 Task: Export the audit logs of the organization "ryshabh2k" in JSON.
Action: Mouse moved to (1353, 124)
Screenshot: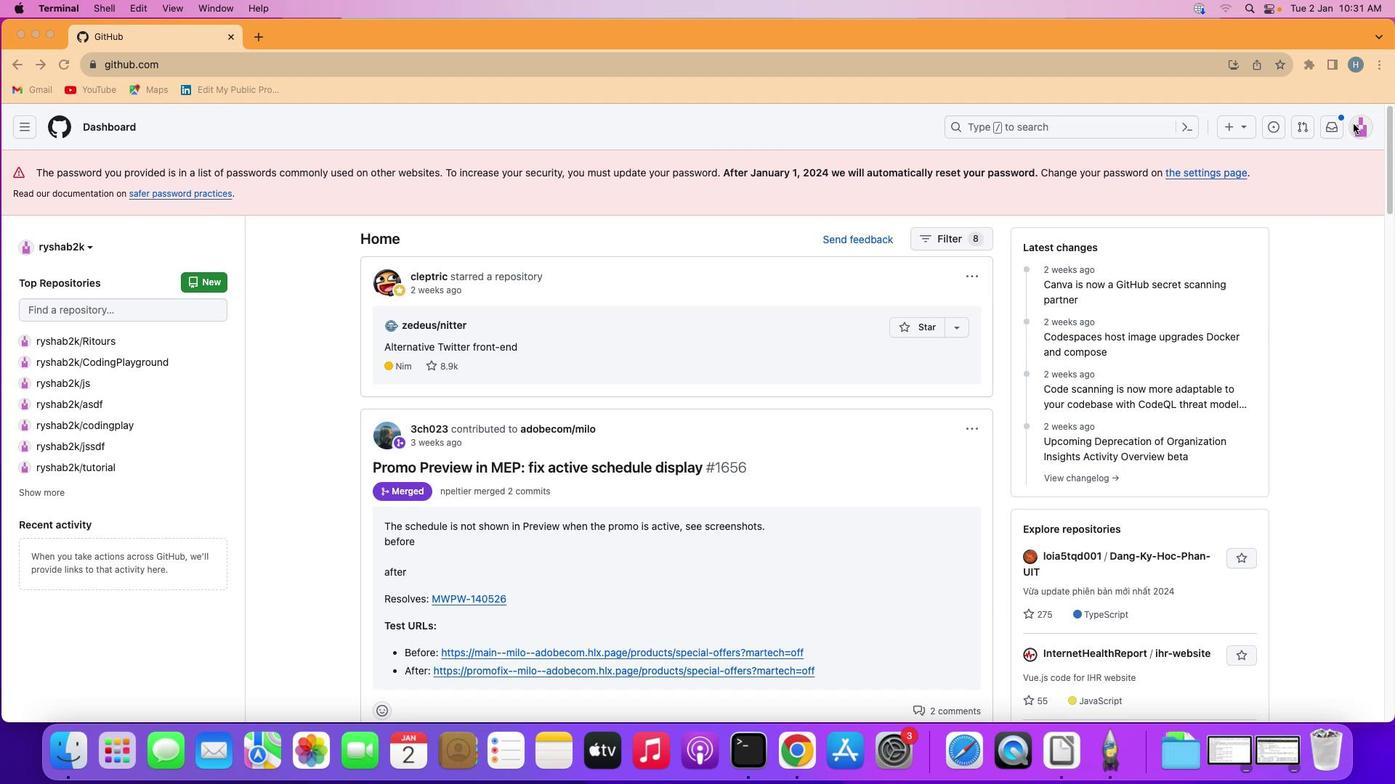 
Action: Mouse pressed left at (1353, 124)
Screenshot: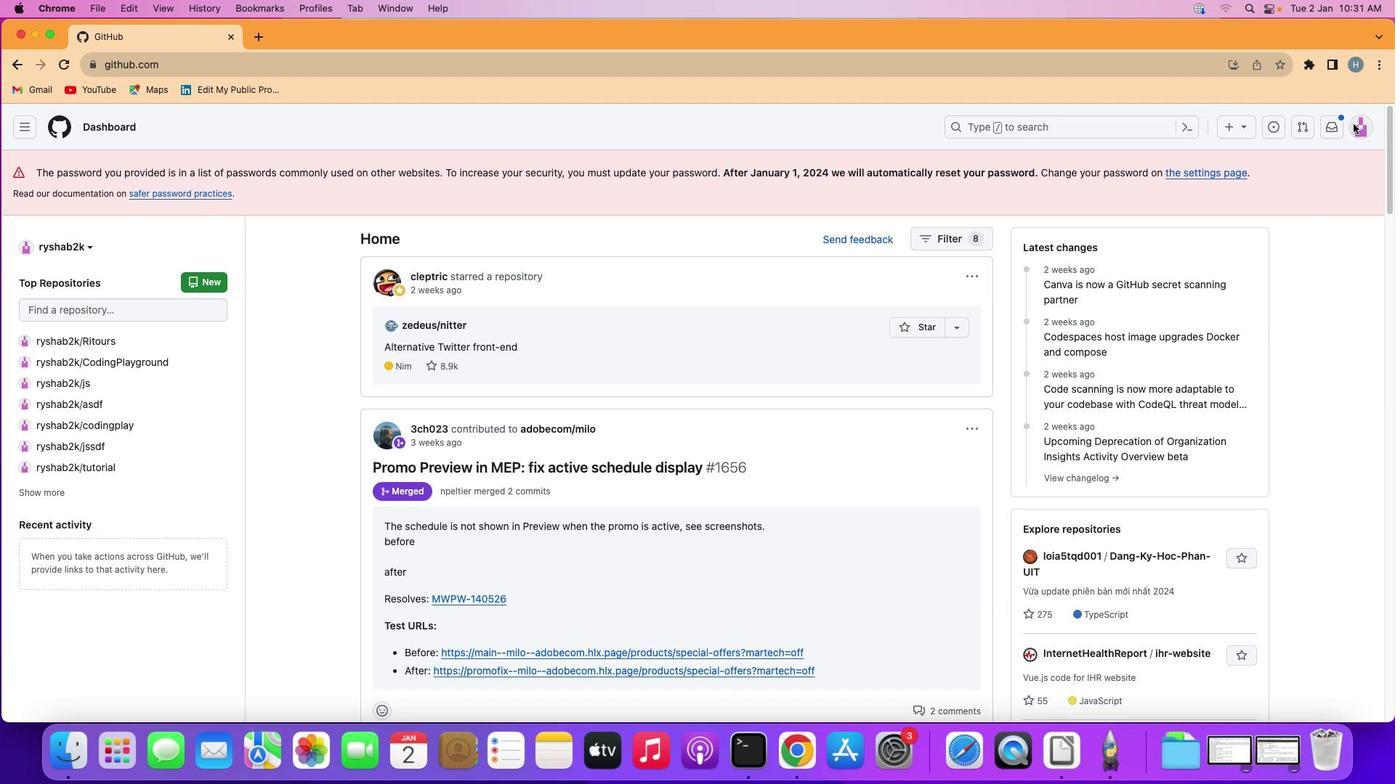 
Action: Mouse moved to (1356, 123)
Screenshot: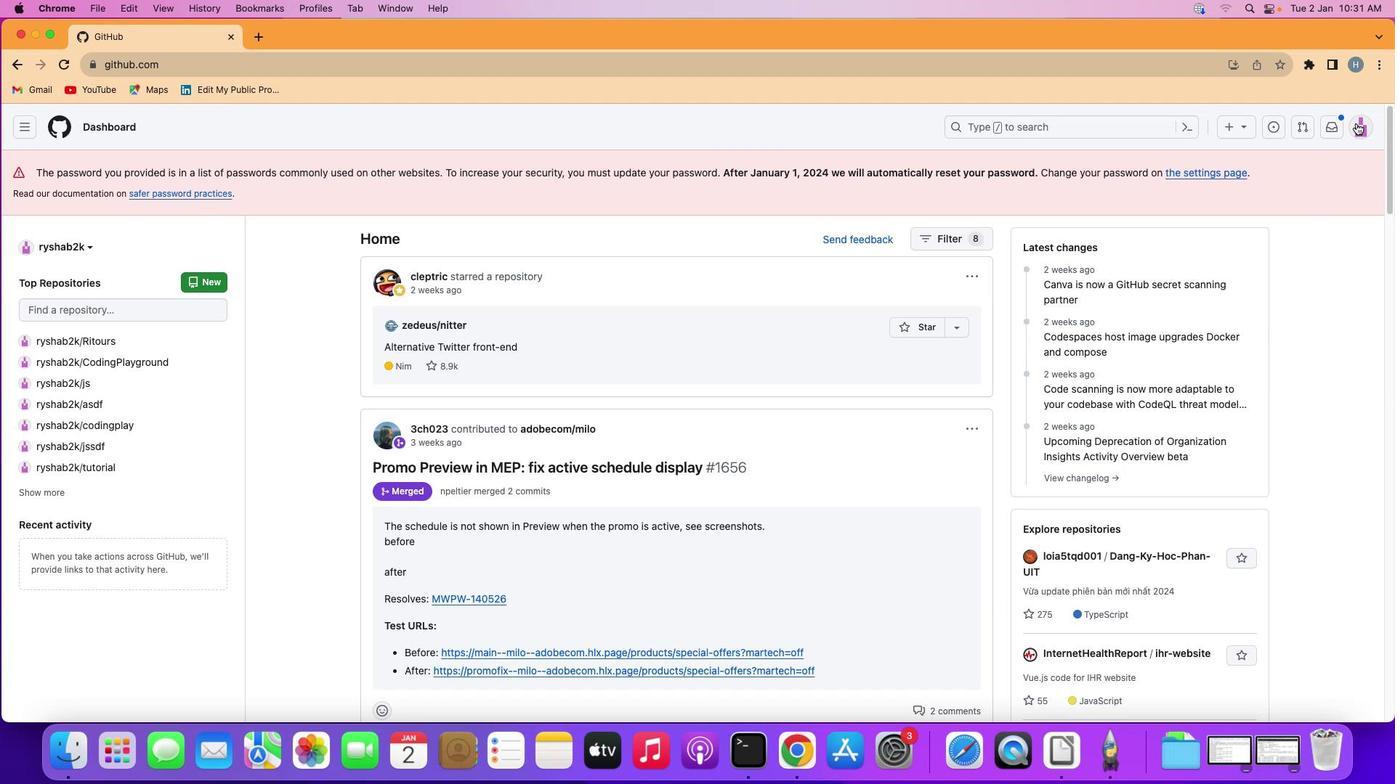 
Action: Mouse pressed left at (1356, 123)
Screenshot: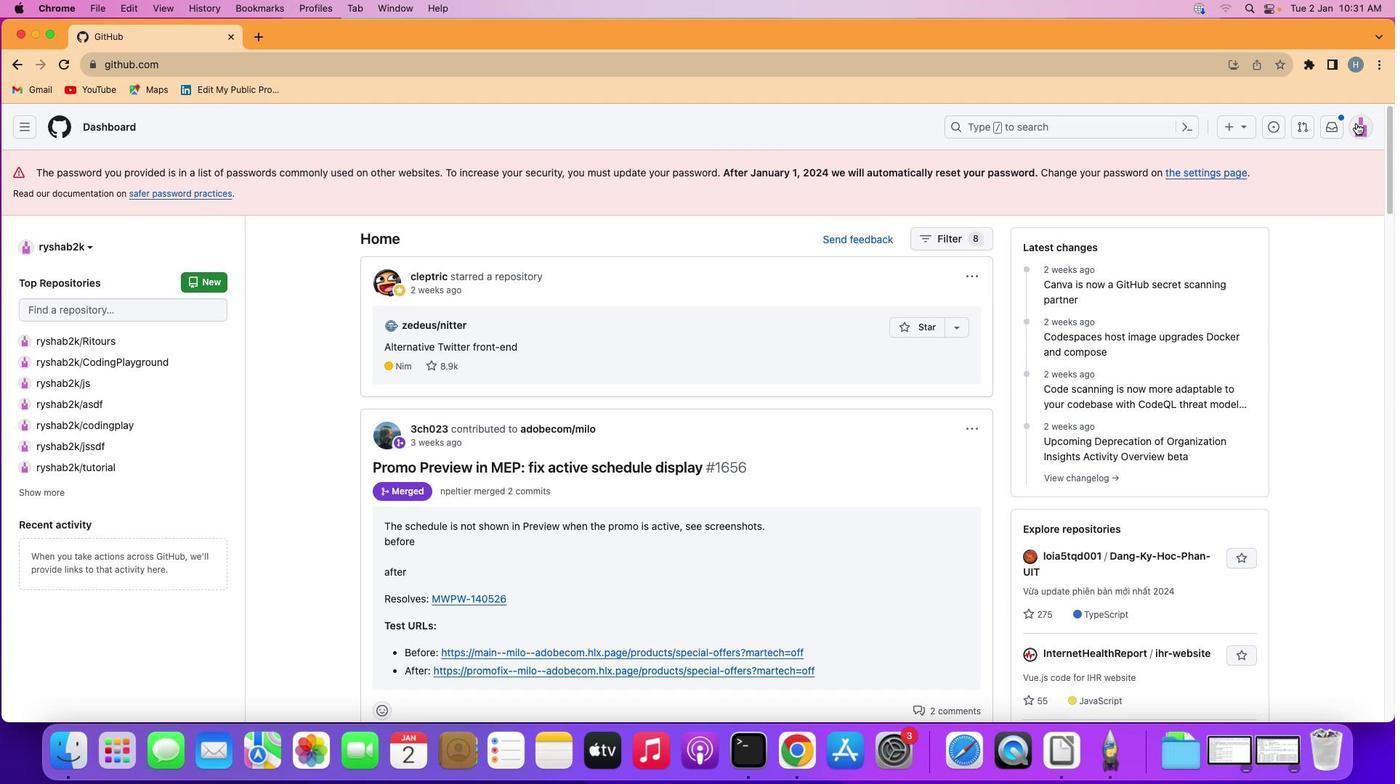 
Action: Mouse moved to (1299, 300)
Screenshot: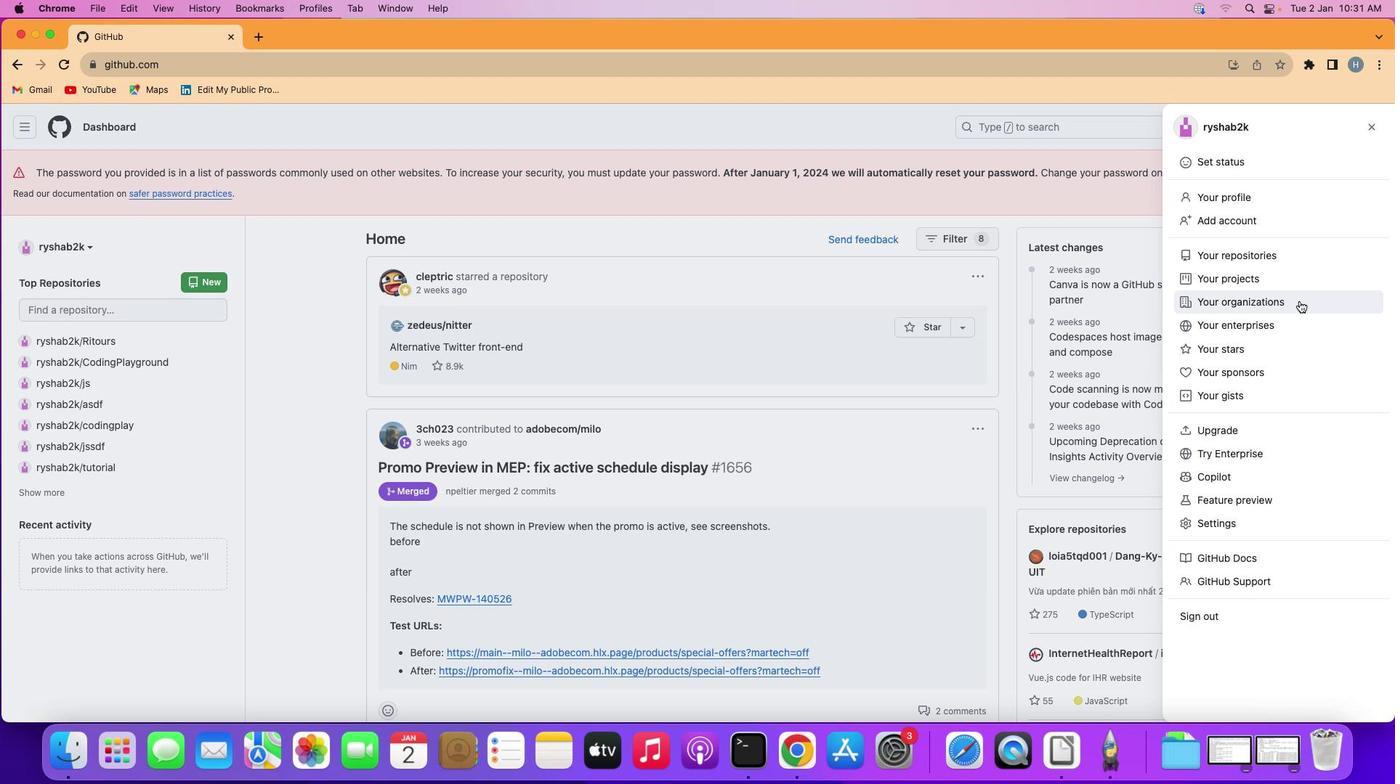 
Action: Mouse pressed left at (1299, 300)
Screenshot: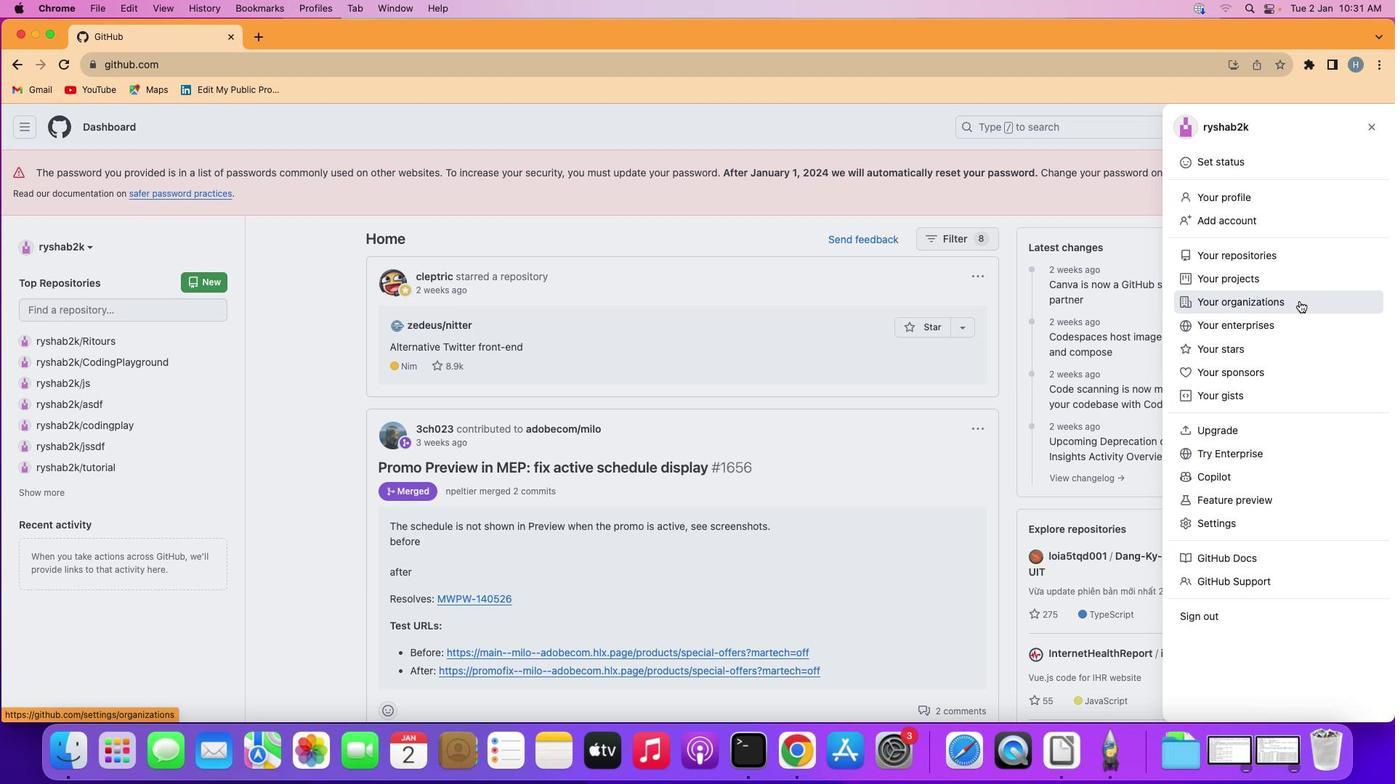 
Action: Mouse moved to (1072, 353)
Screenshot: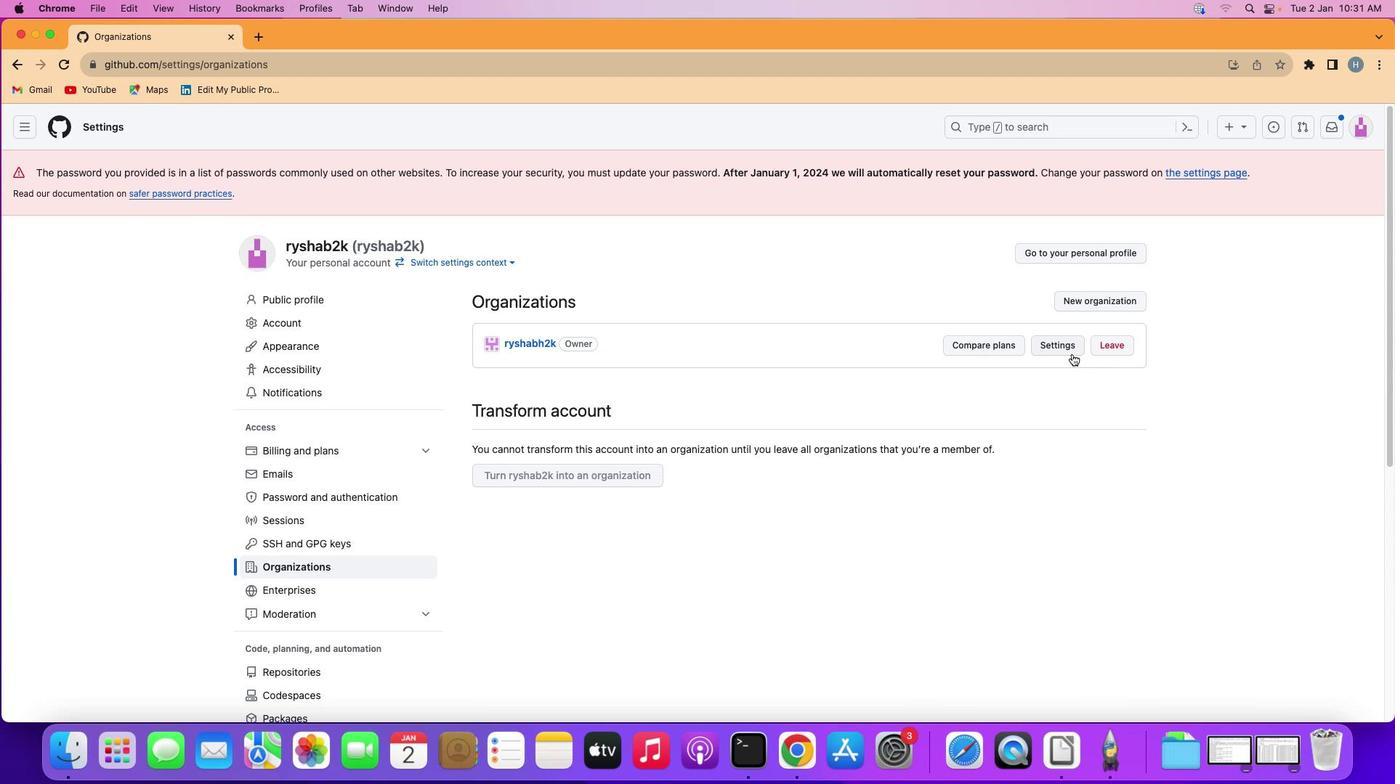 
Action: Mouse pressed left at (1072, 353)
Screenshot: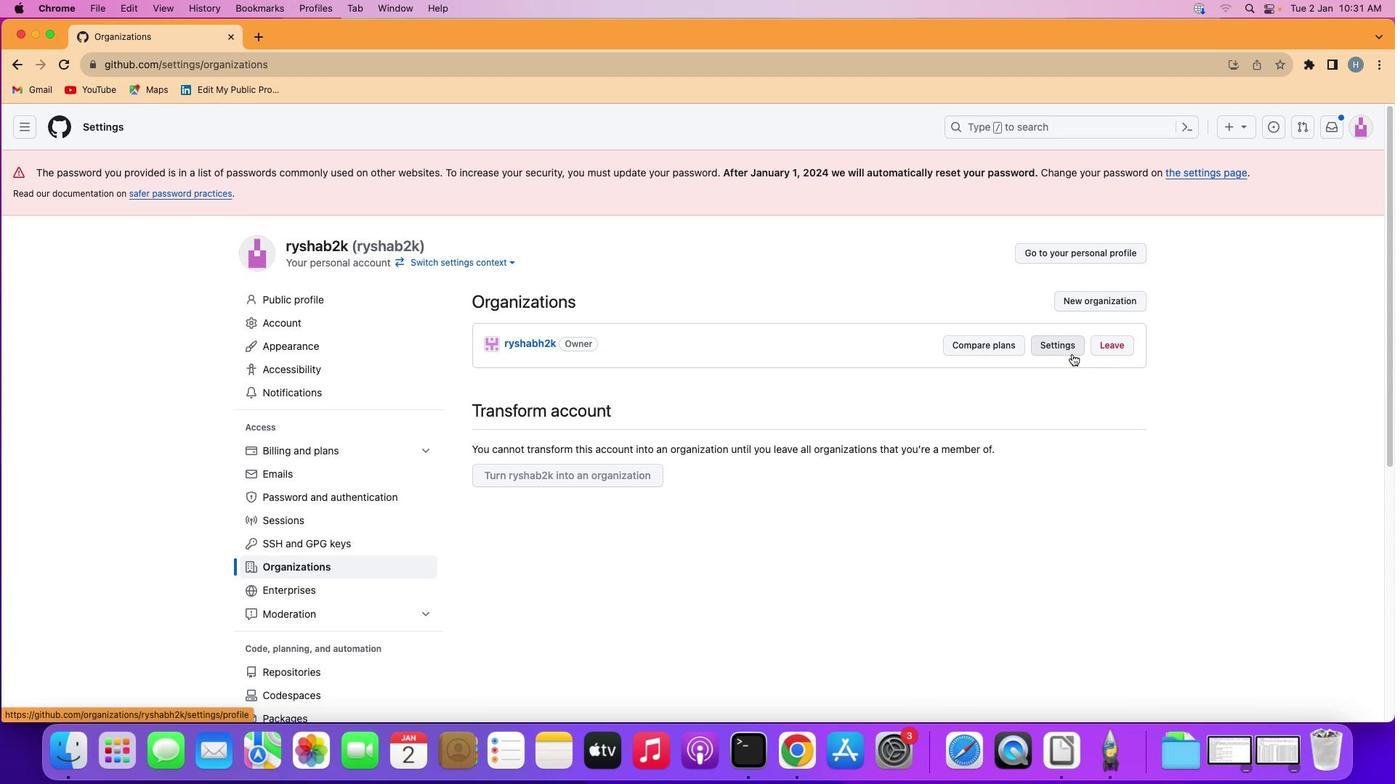 
Action: Mouse moved to (449, 559)
Screenshot: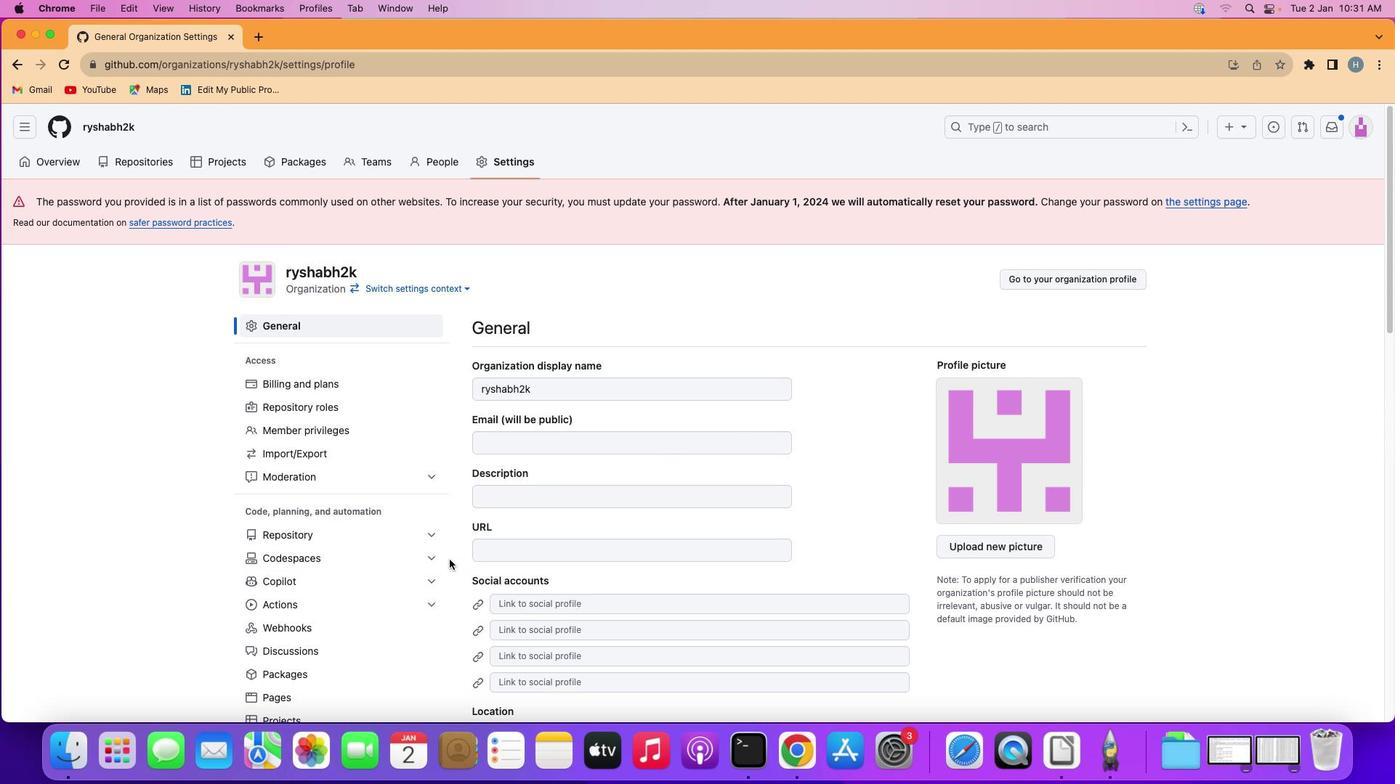
Action: Mouse scrolled (449, 559) with delta (0, 0)
Screenshot: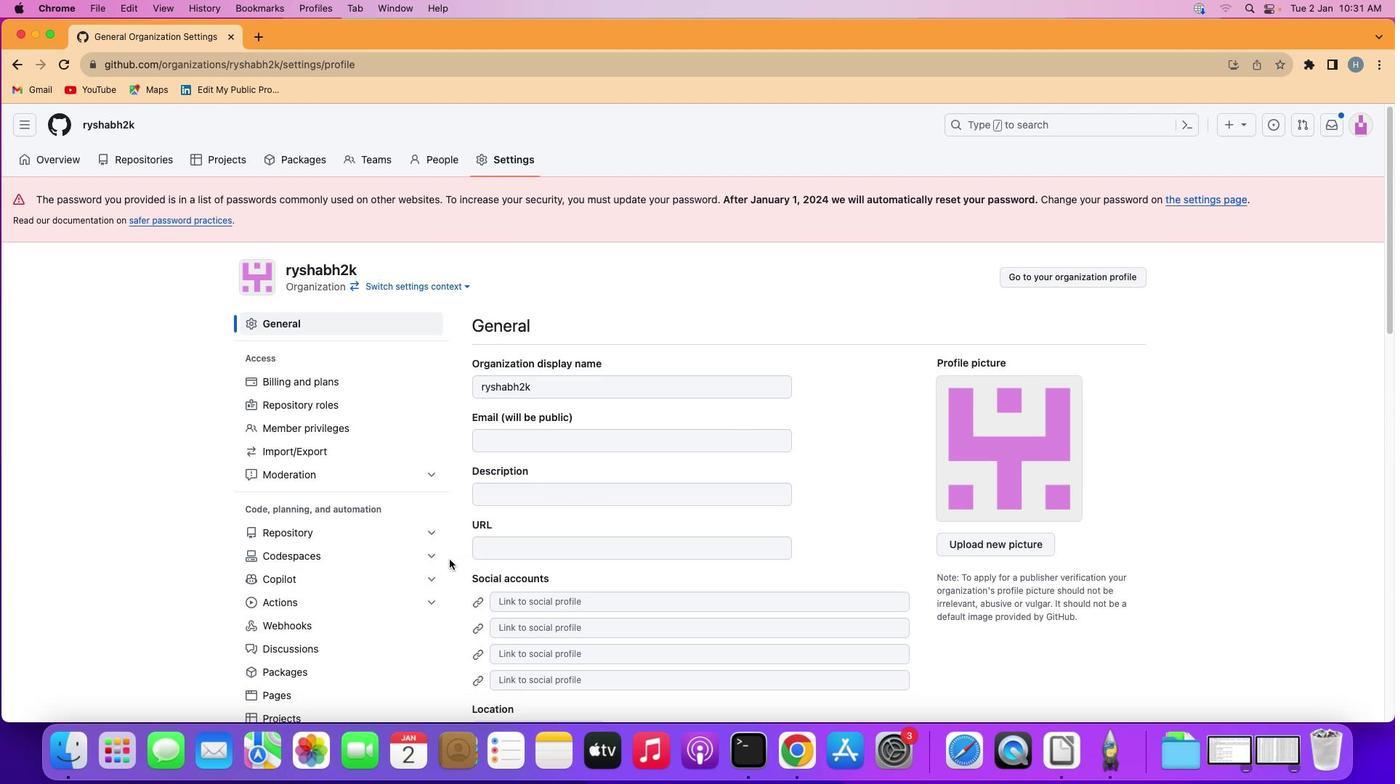 
Action: Mouse scrolled (449, 559) with delta (0, 0)
Screenshot: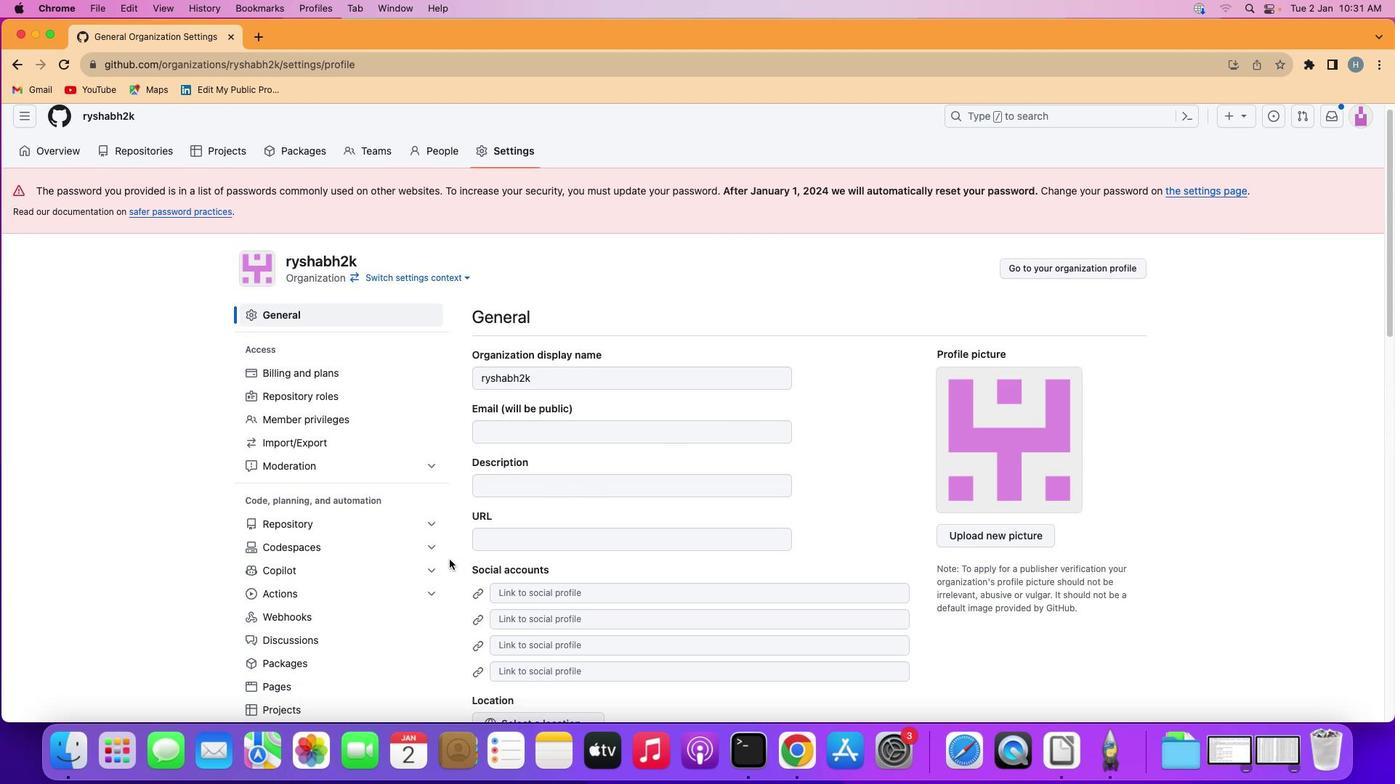
Action: Mouse scrolled (449, 559) with delta (0, 0)
Screenshot: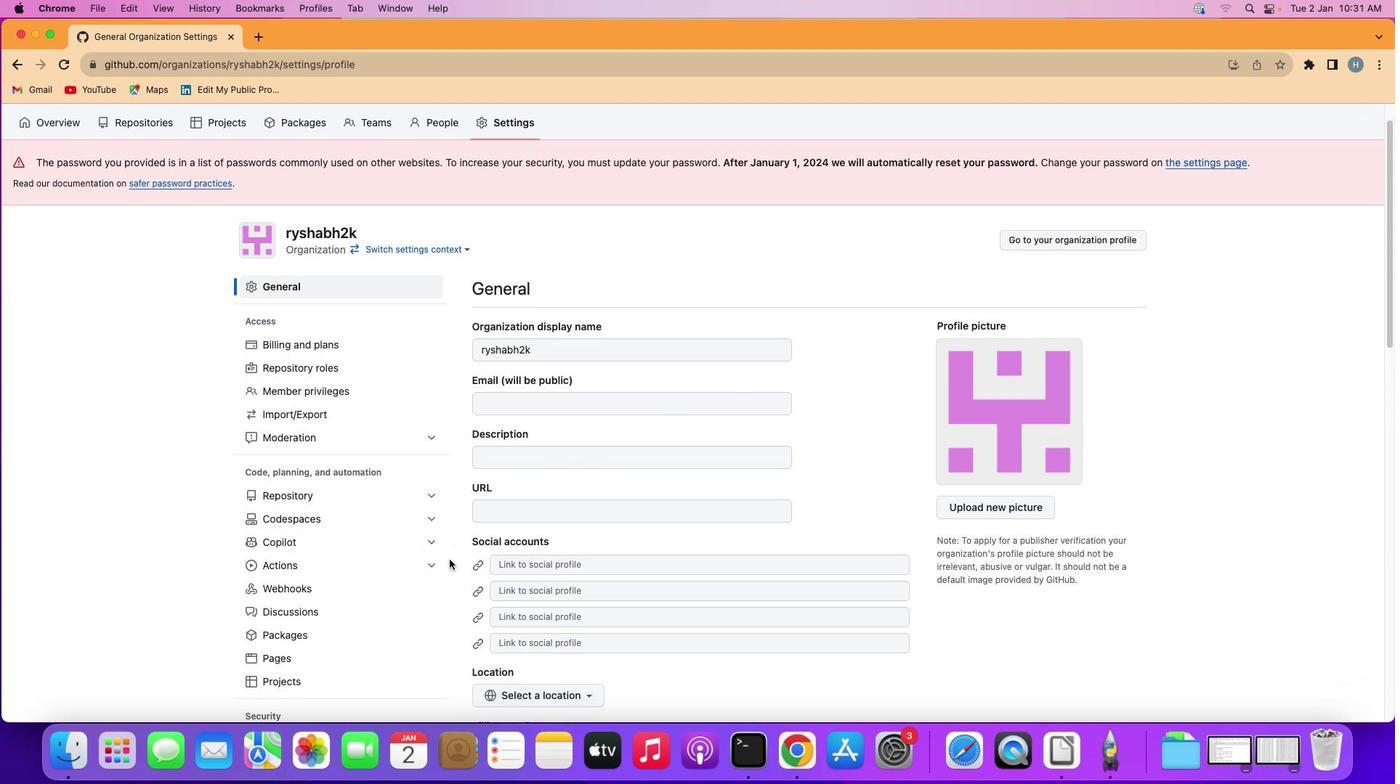 
Action: Mouse moved to (449, 558)
Screenshot: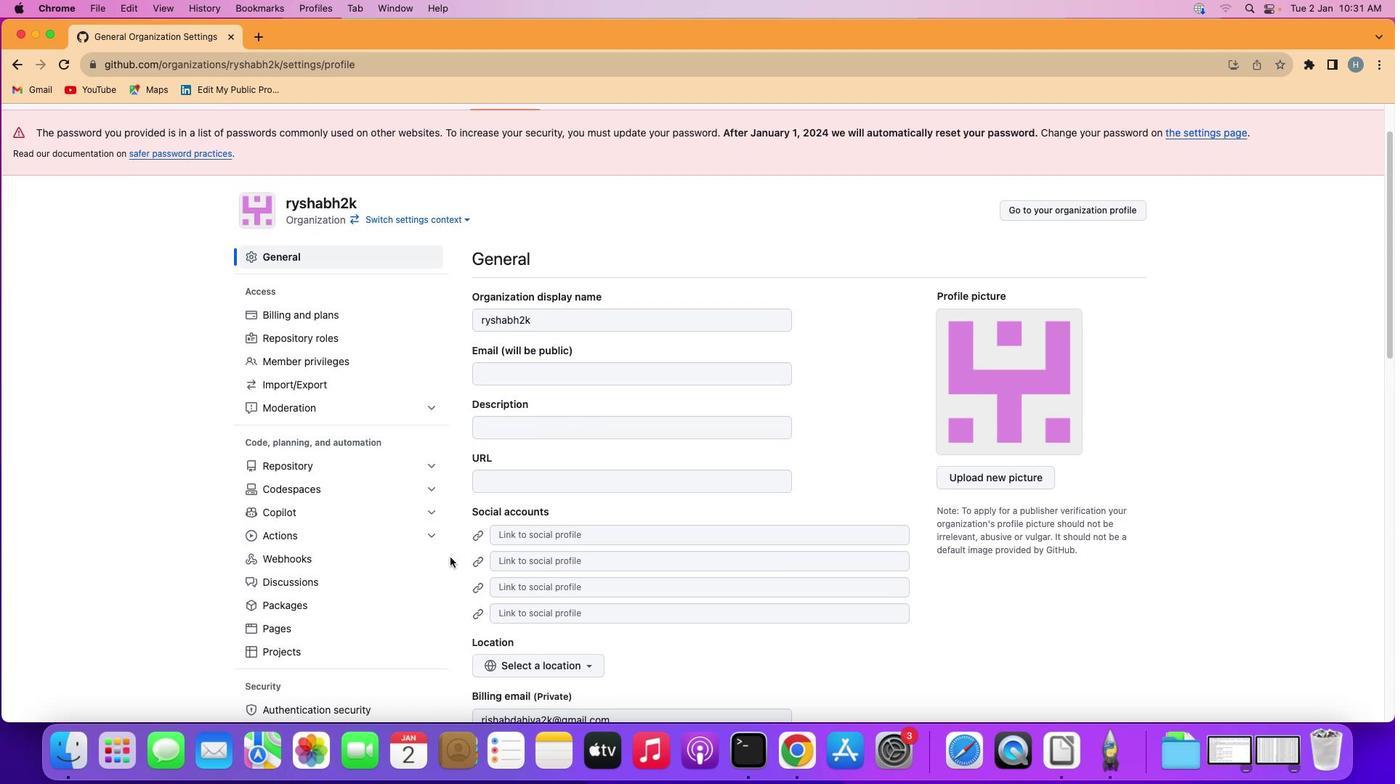 
Action: Mouse scrolled (449, 558) with delta (0, 0)
Screenshot: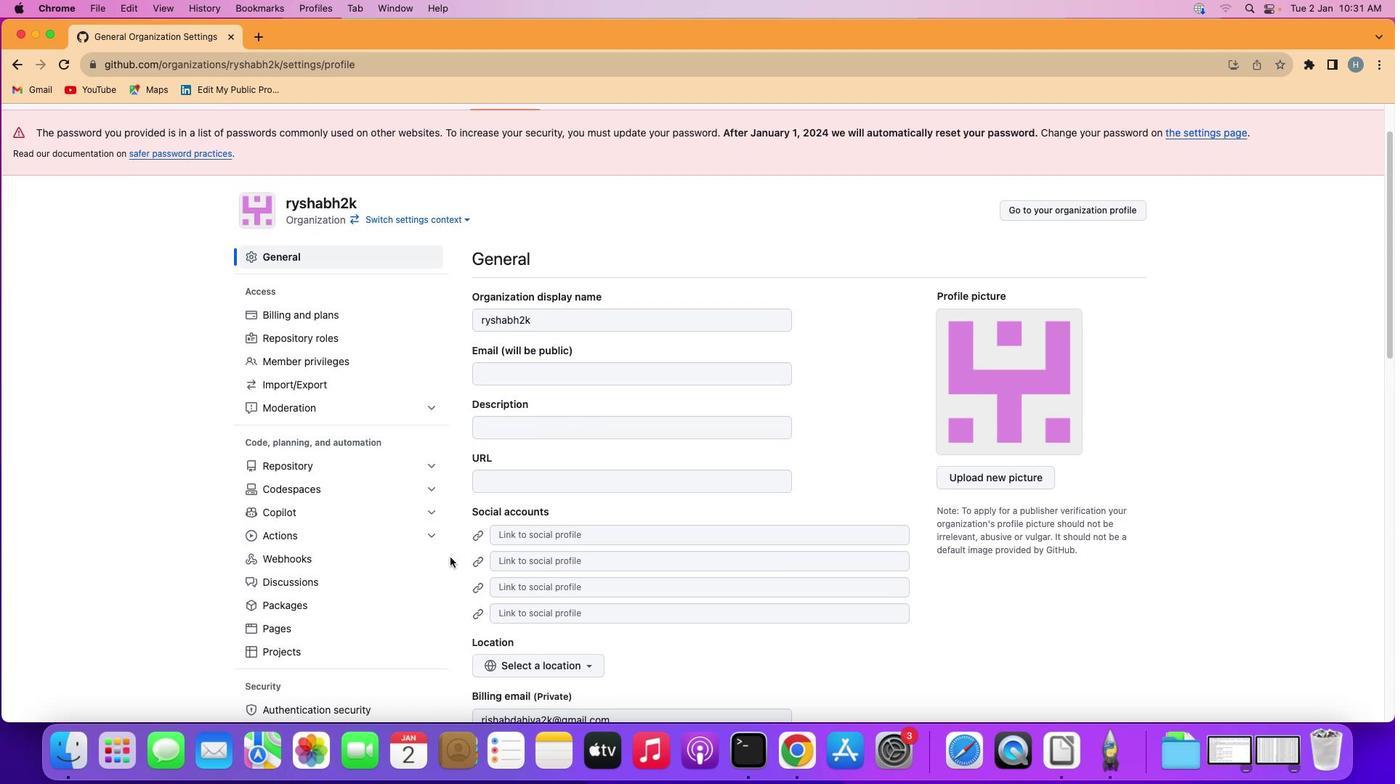 
Action: Mouse moved to (449, 558)
Screenshot: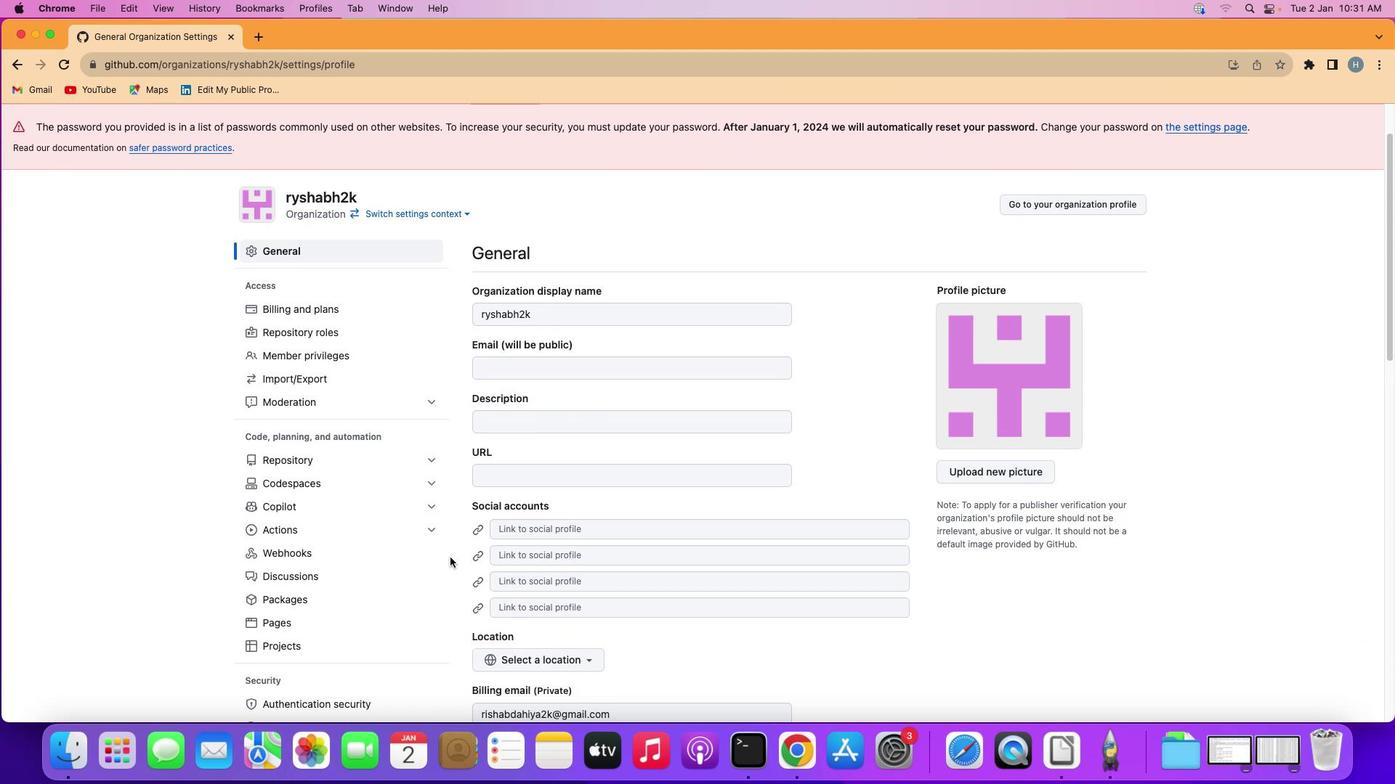 
Action: Mouse scrolled (449, 558) with delta (0, 0)
Screenshot: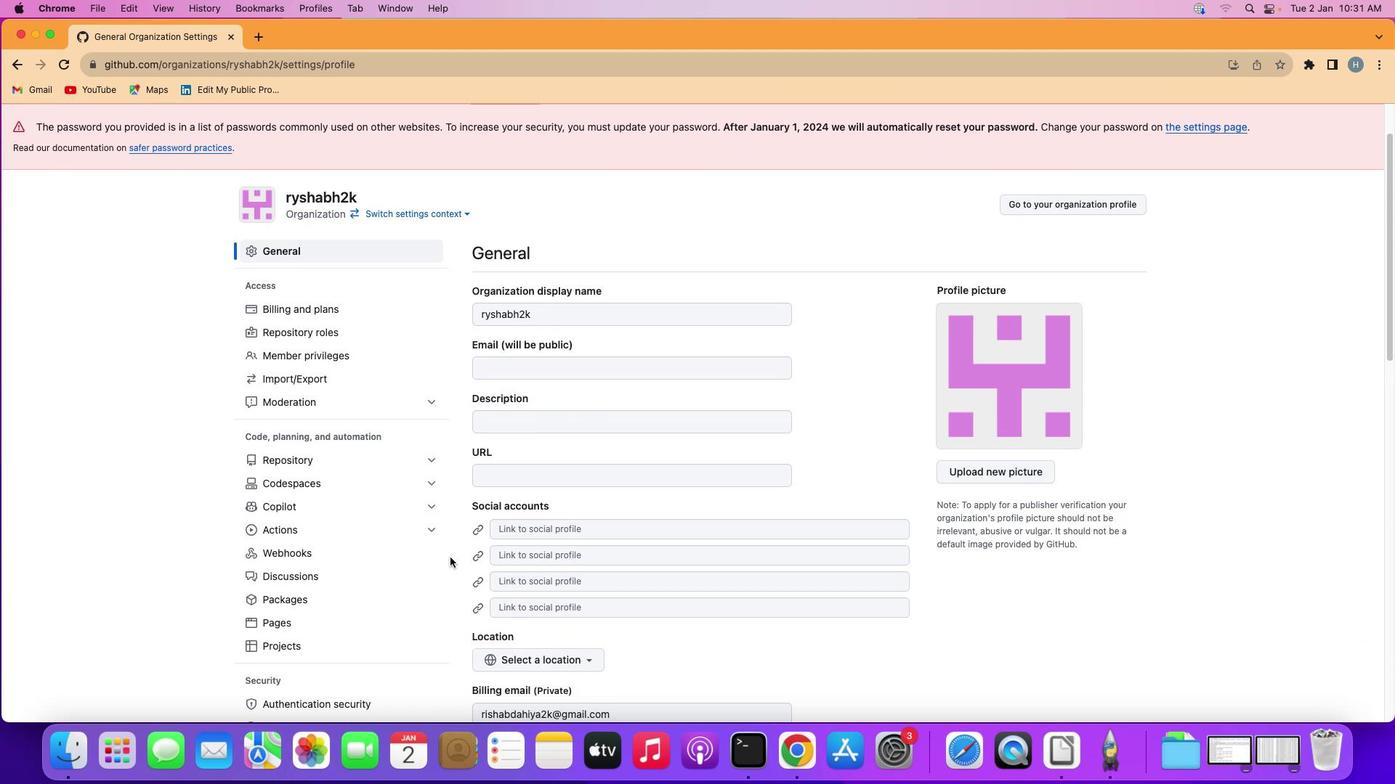 
Action: Mouse moved to (450, 554)
Screenshot: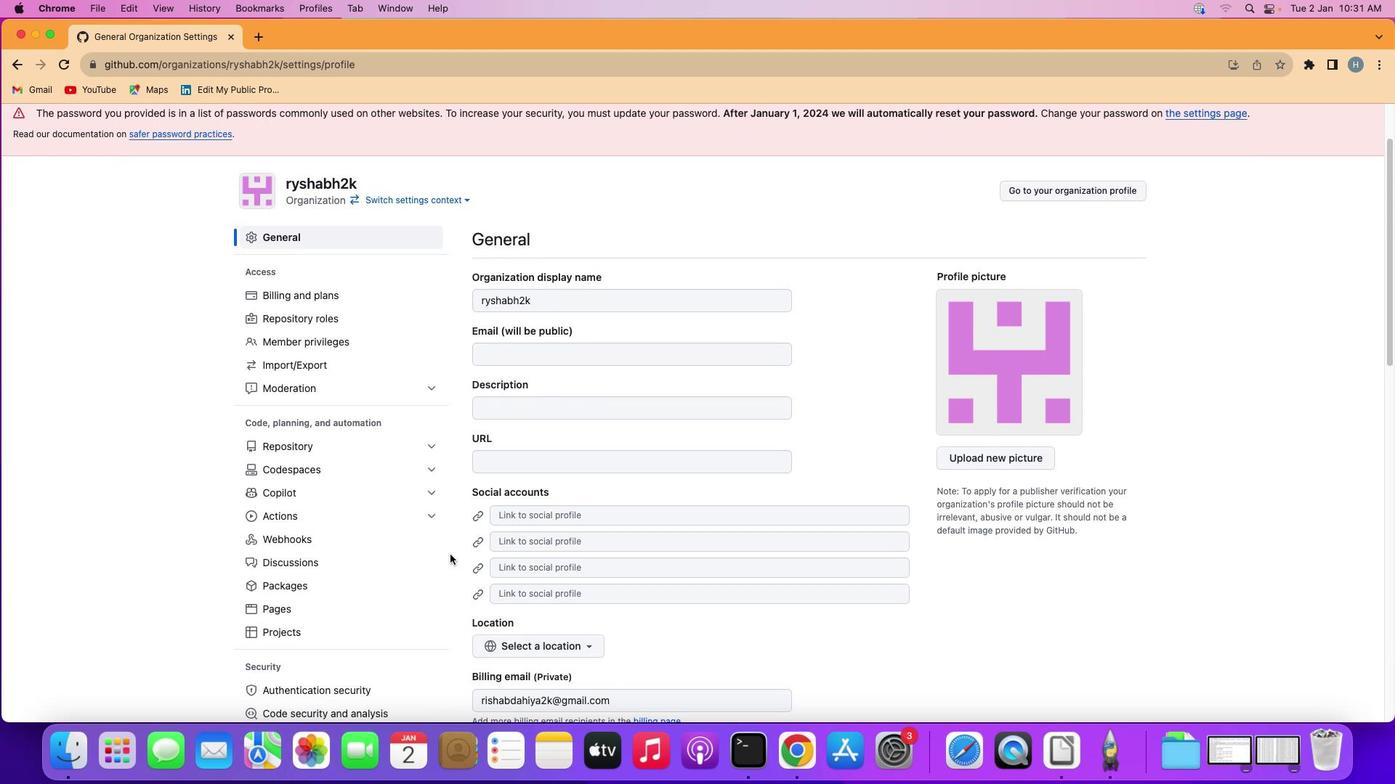 
Action: Mouse scrolled (450, 554) with delta (0, 0)
Screenshot: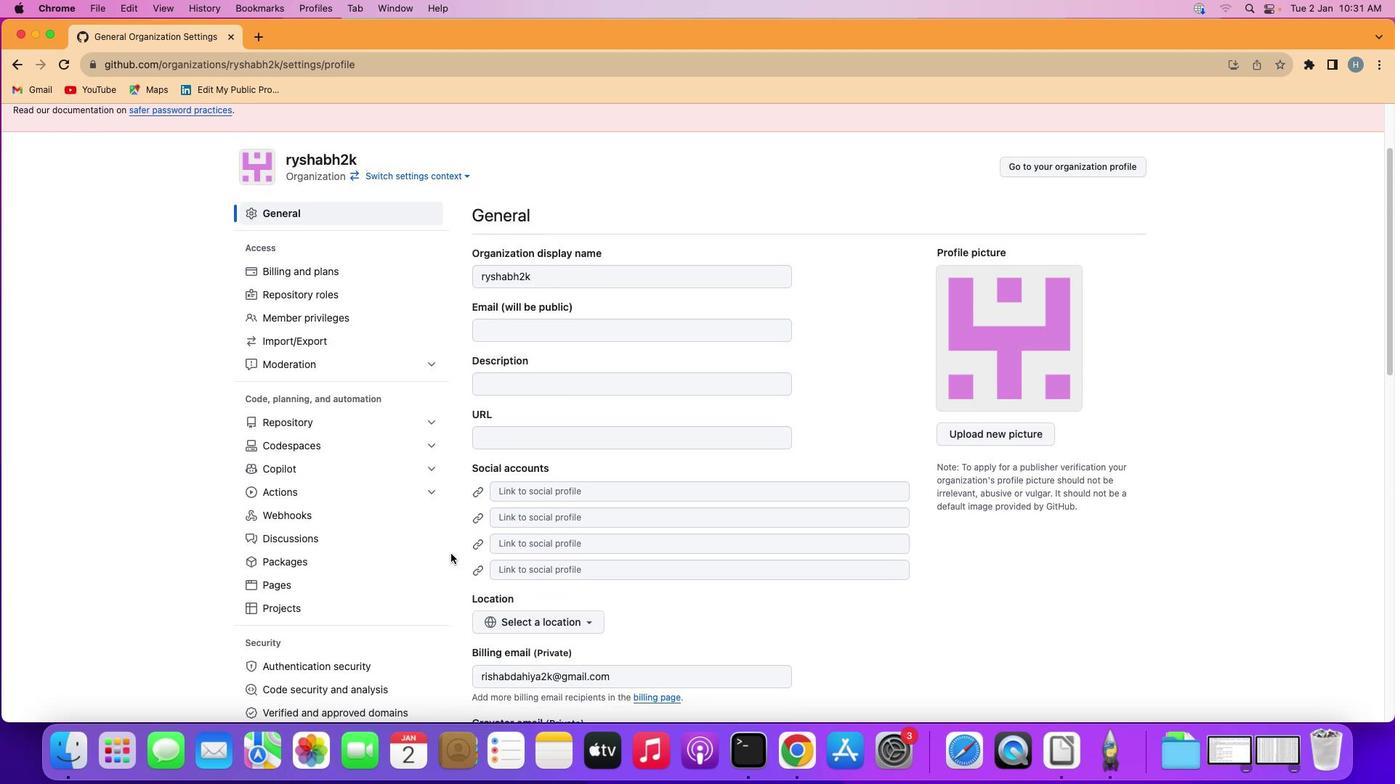 
Action: Mouse scrolled (450, 554) with delta (0, 0)
Screenshot: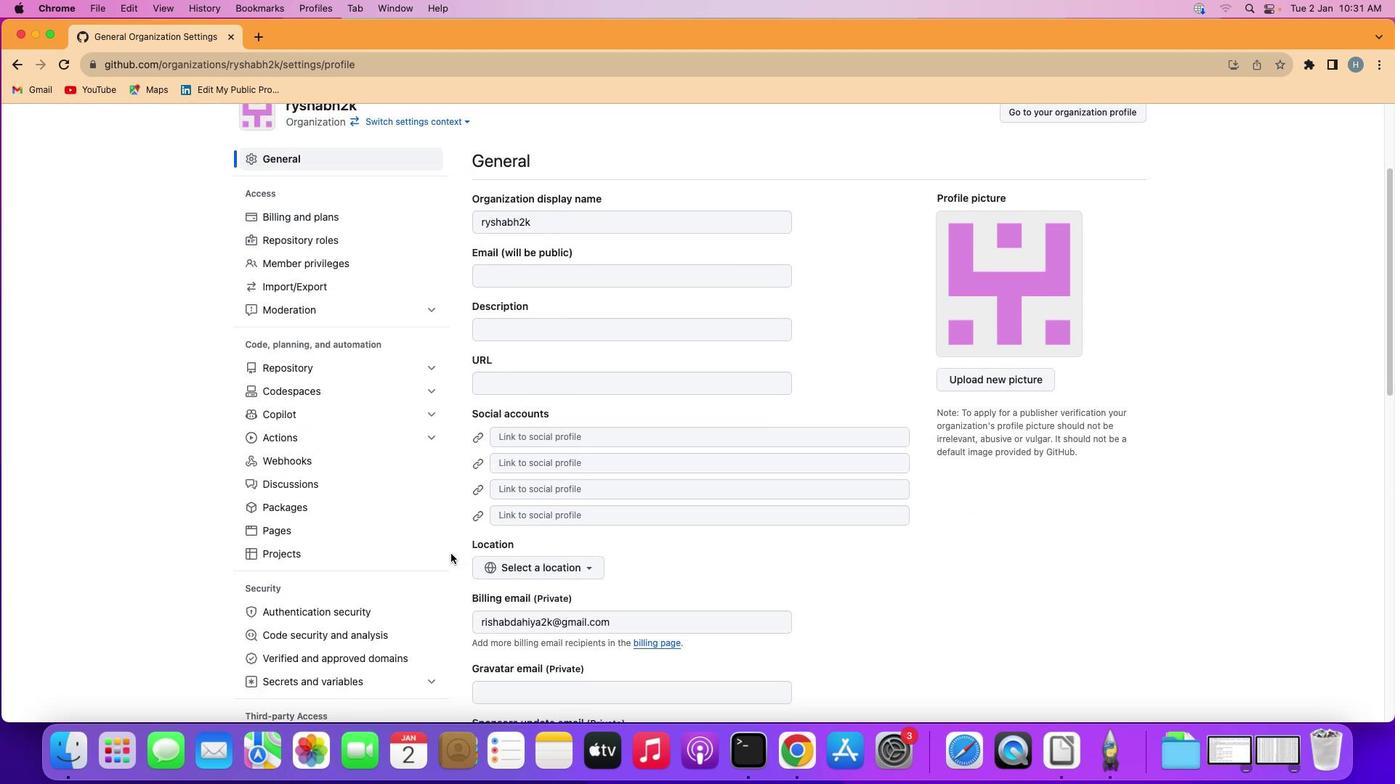 
Action: Mouse scrolled (450, 554) with delta (0, -2)
Screenshot: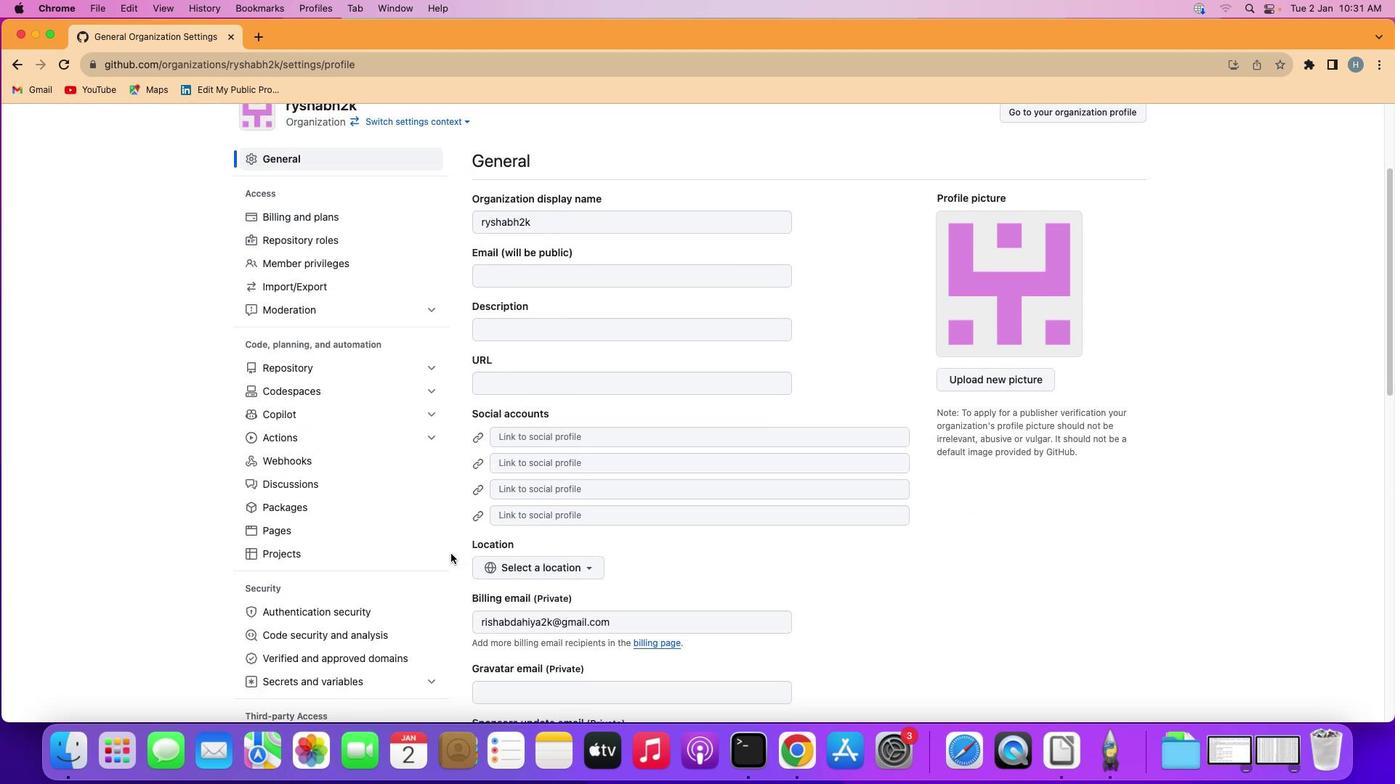 
Action: Mouse moved to (450, 554)
Screenshot: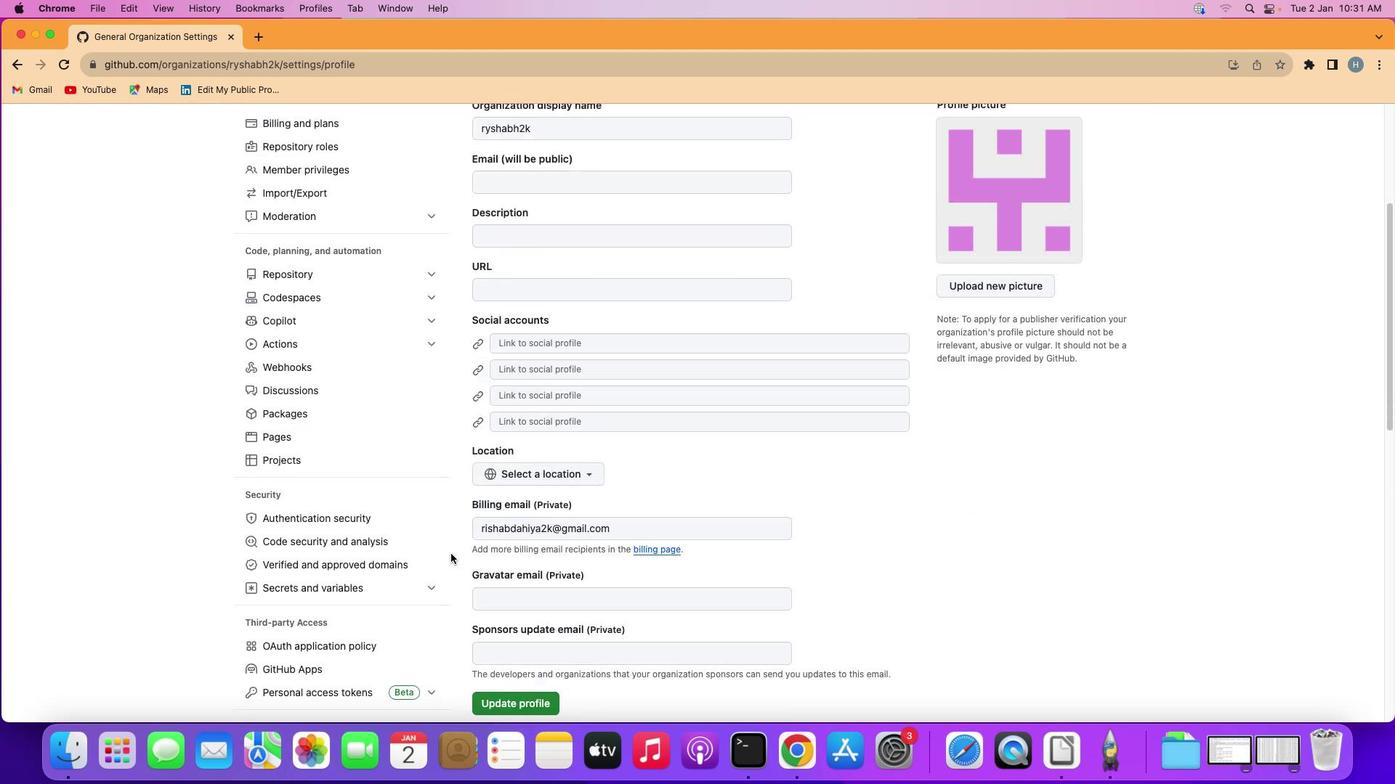 
Action: Mouse scrolled (450, 554) with delta (0, -2)
Screenshot: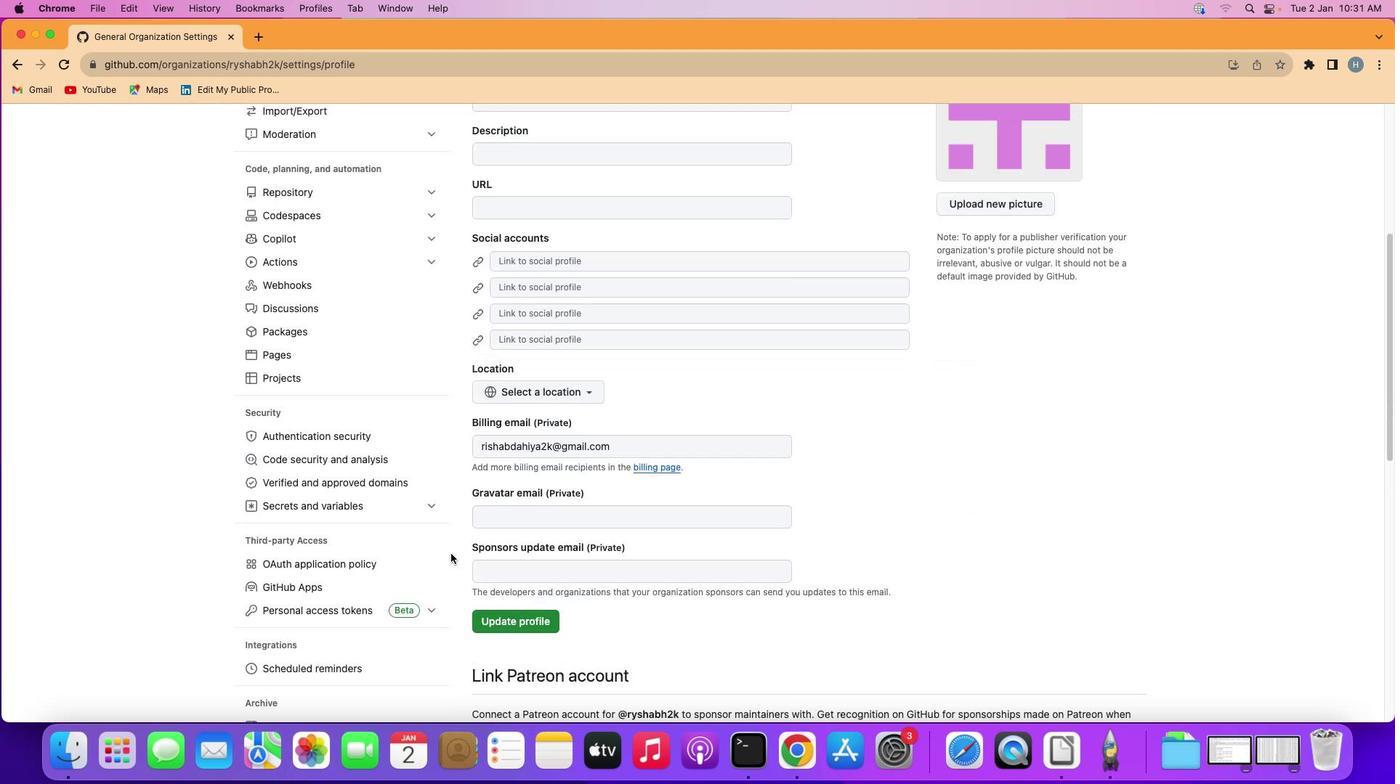 
Action: Mouse moved to (450, 553)
Screenshot: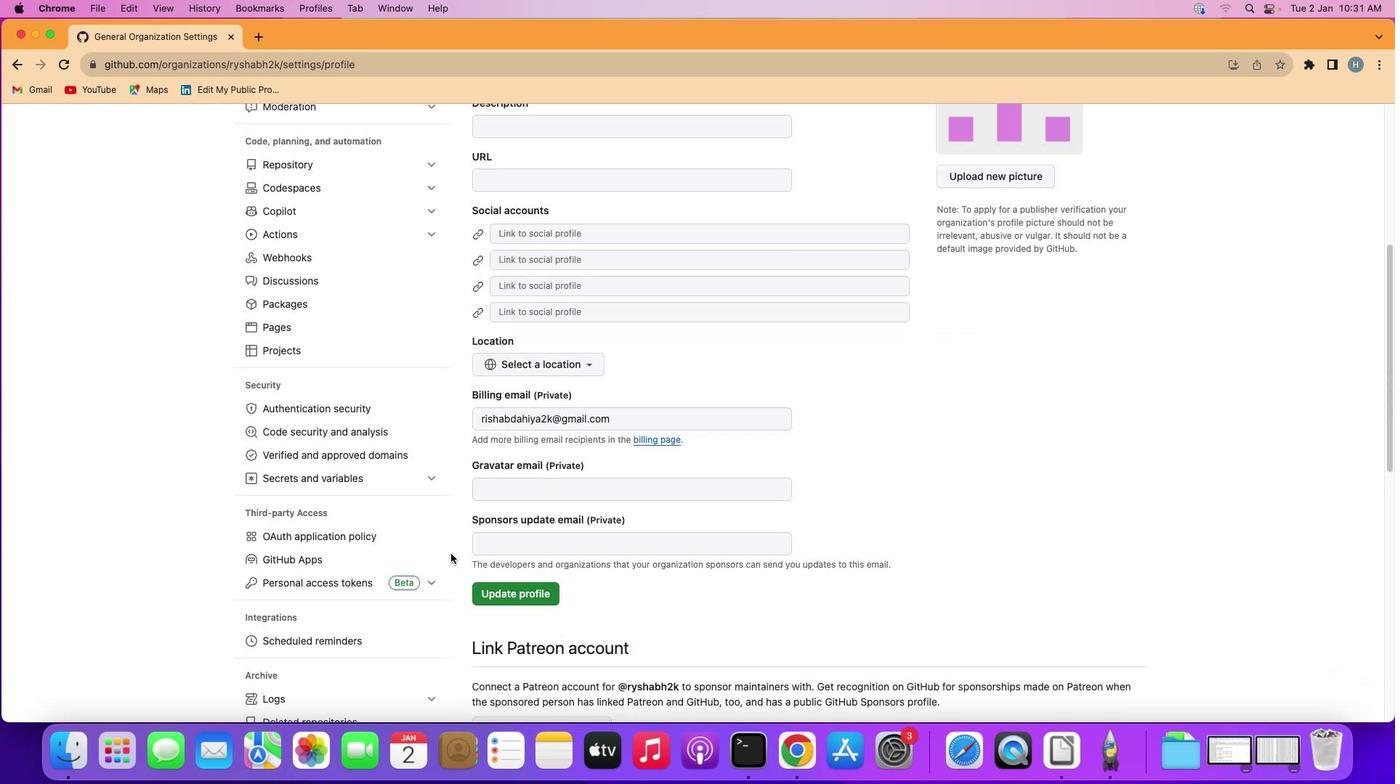 
Action: Mouse scrolled (450, 553) with delta (0, 0)
Screenshot: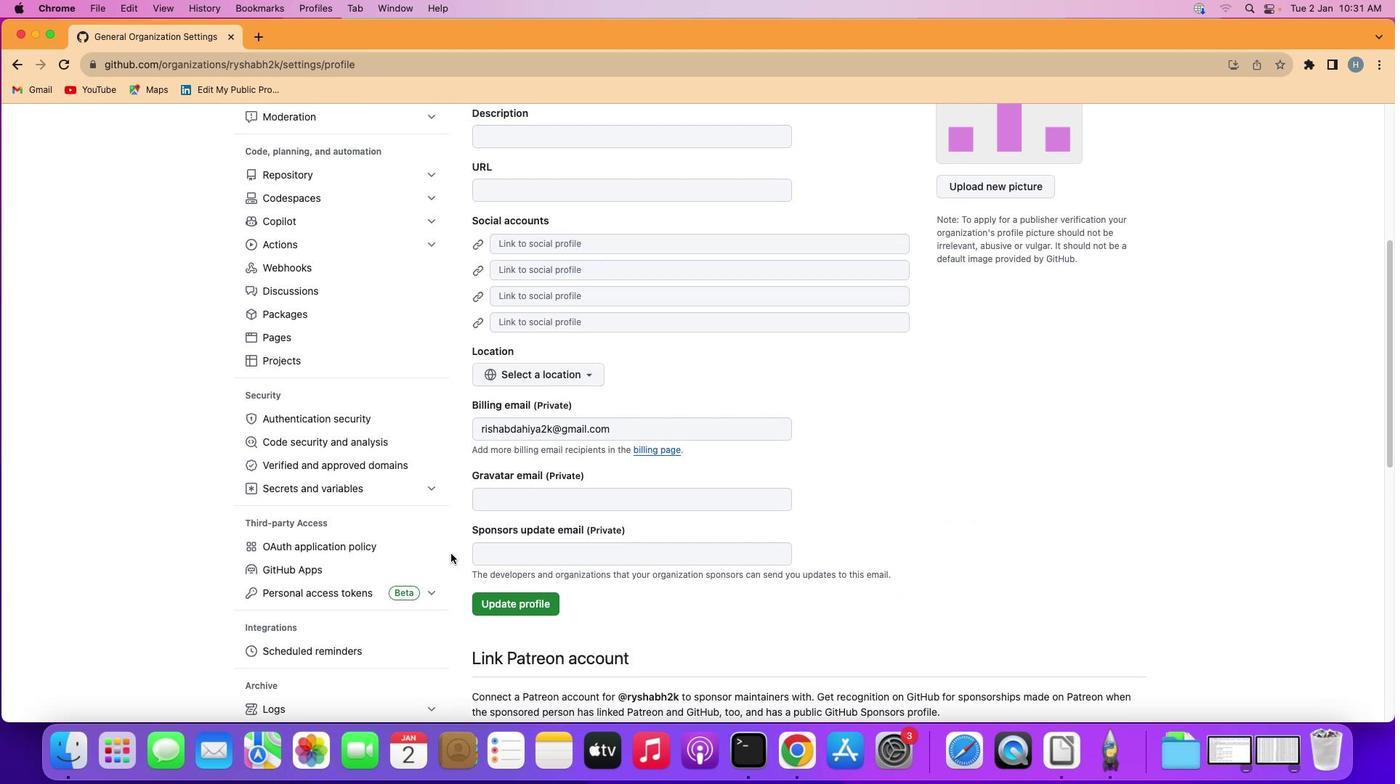 
Action: Mouse scrolled (450, 553) with delta (0, 2)
Screenshot: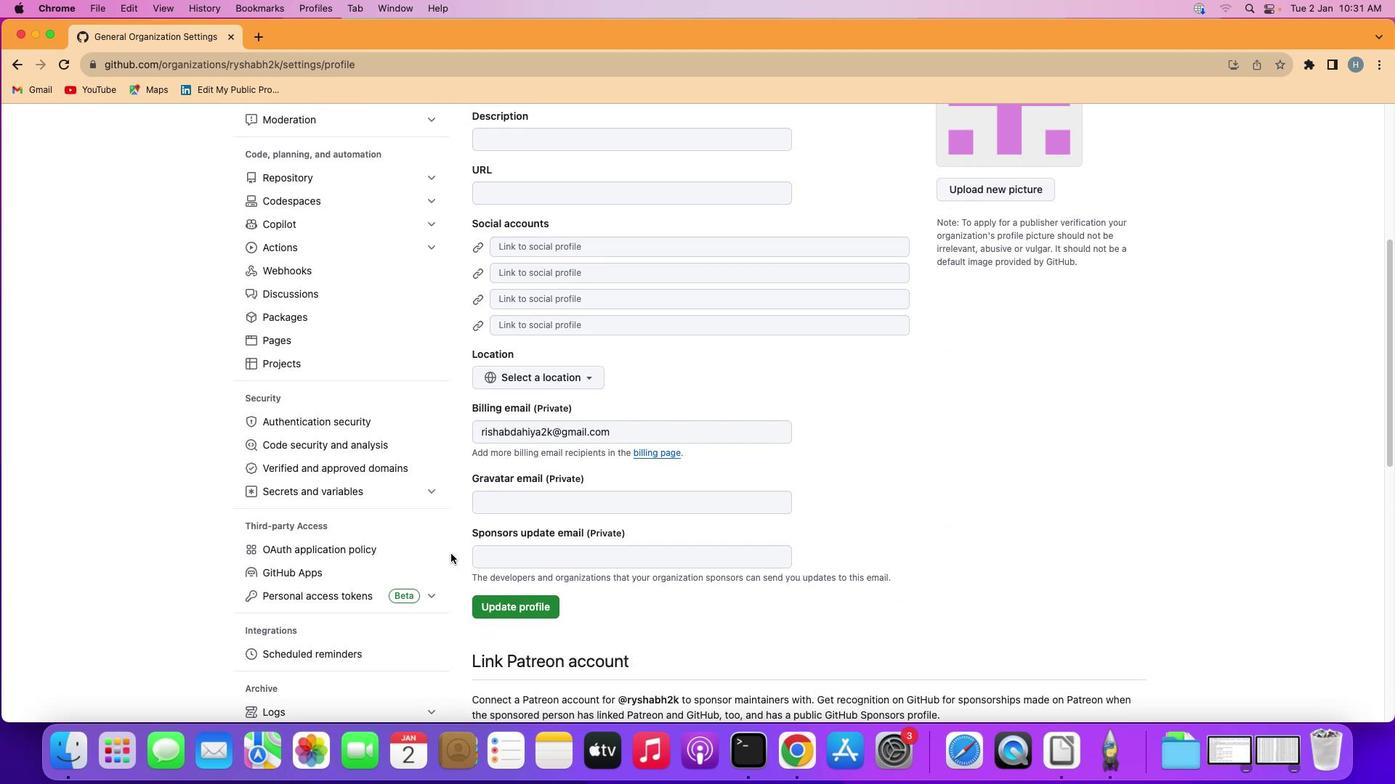
Action: Mouse scrolled (450, 553) with delta (0, -2)
Screenshot: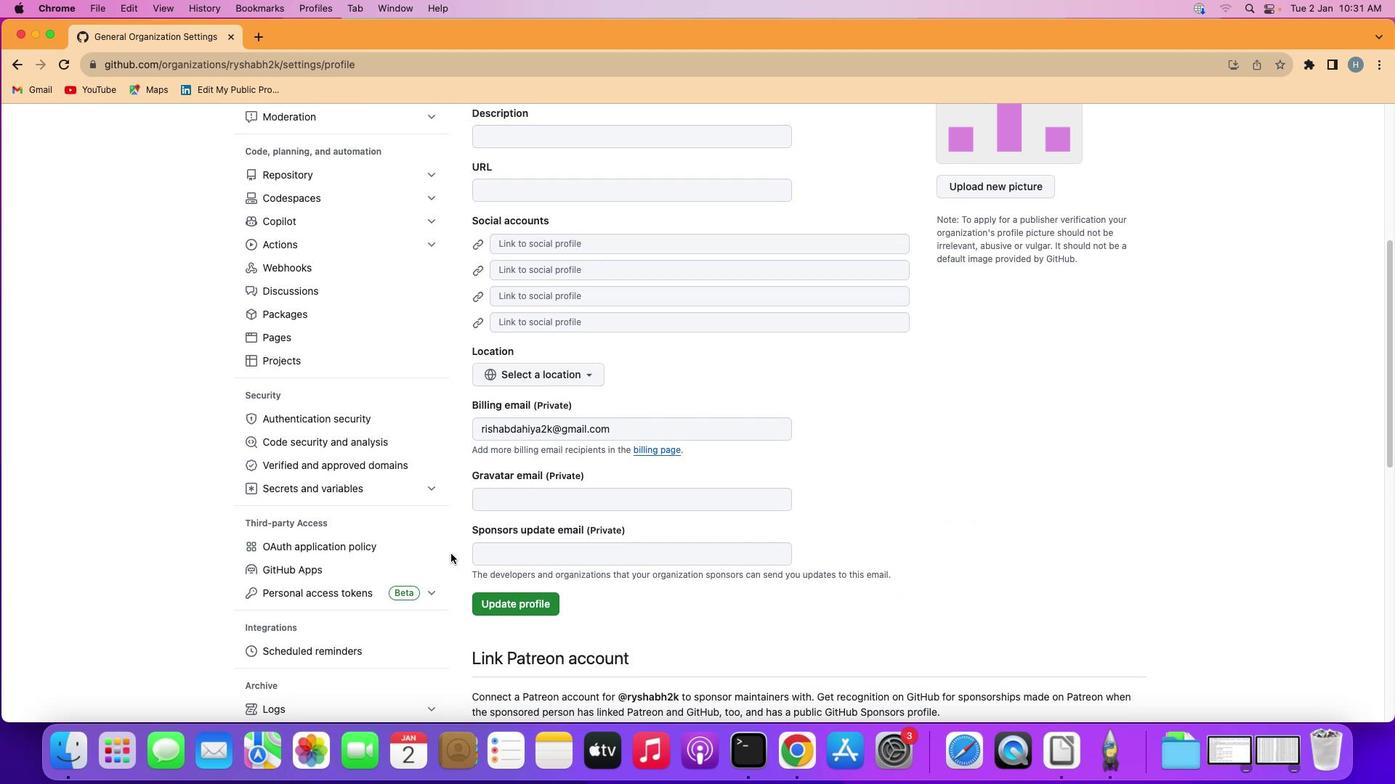 
Action: Mouse scrolled (450, 553) with delta (0, 0)
Screenshot: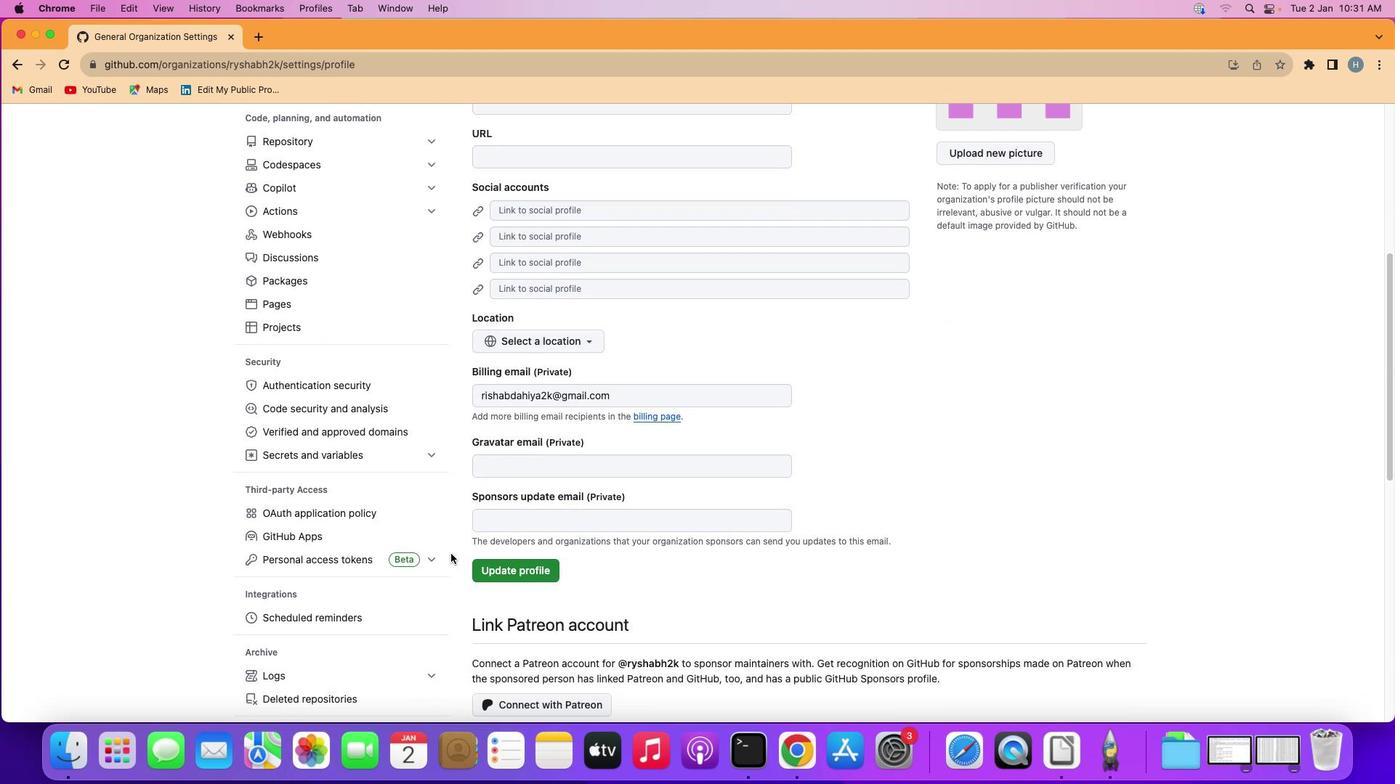 
Action: Mouse moved to (451, 552)
Screenshot: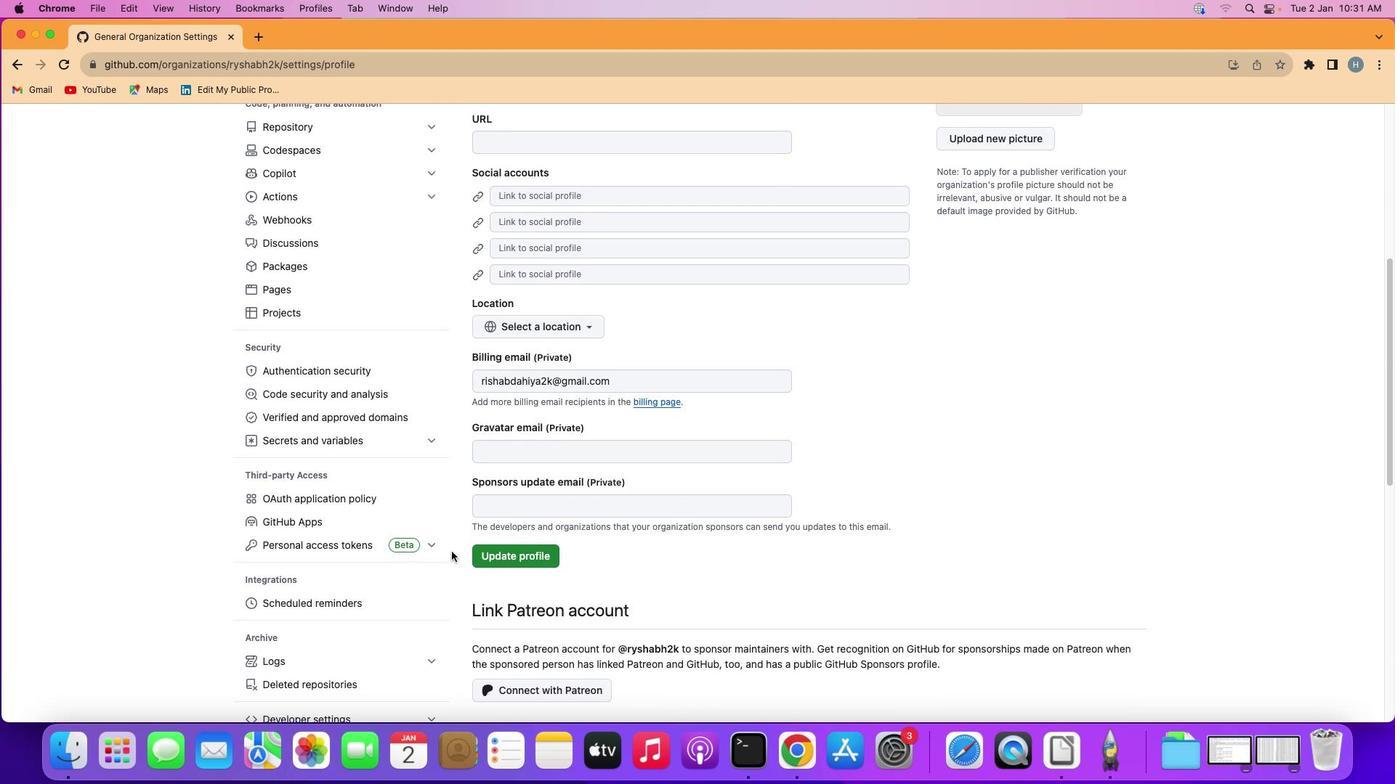 
Action: Mouse scrolled (451, 552) with delta (0, 0)
Screenshot: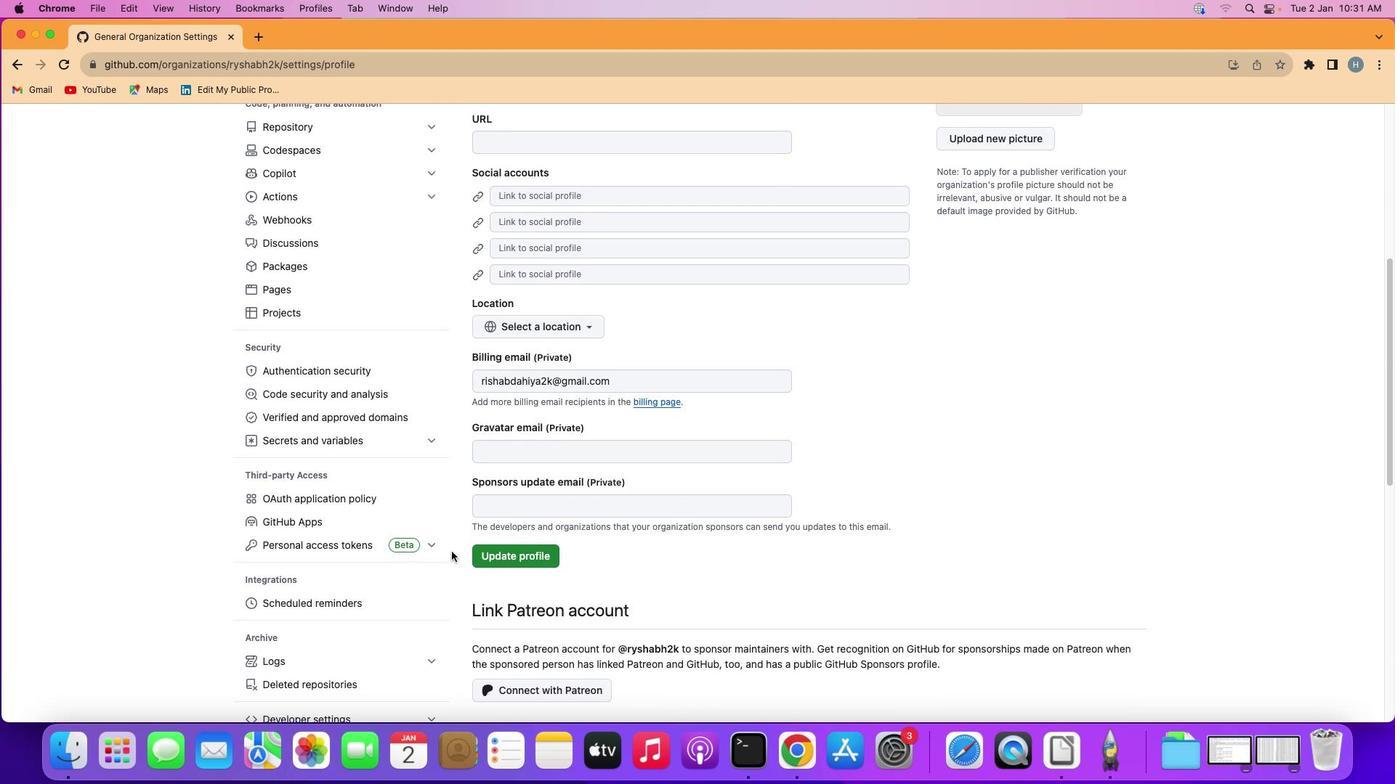 
Action: Mouse moved to (451, 552)
Screenshot: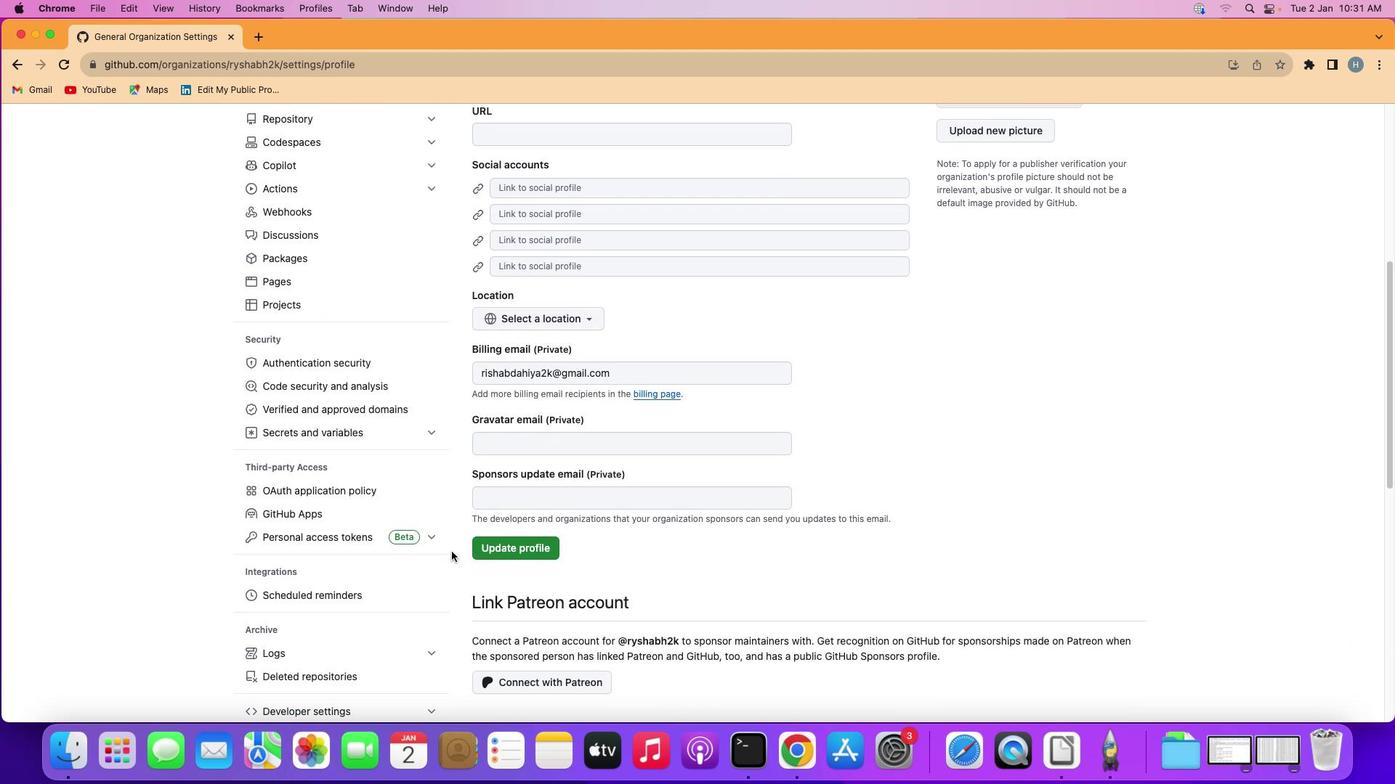 
Action: Mouse scrolled (451, 552) with delta (0, 0)
Screenshot: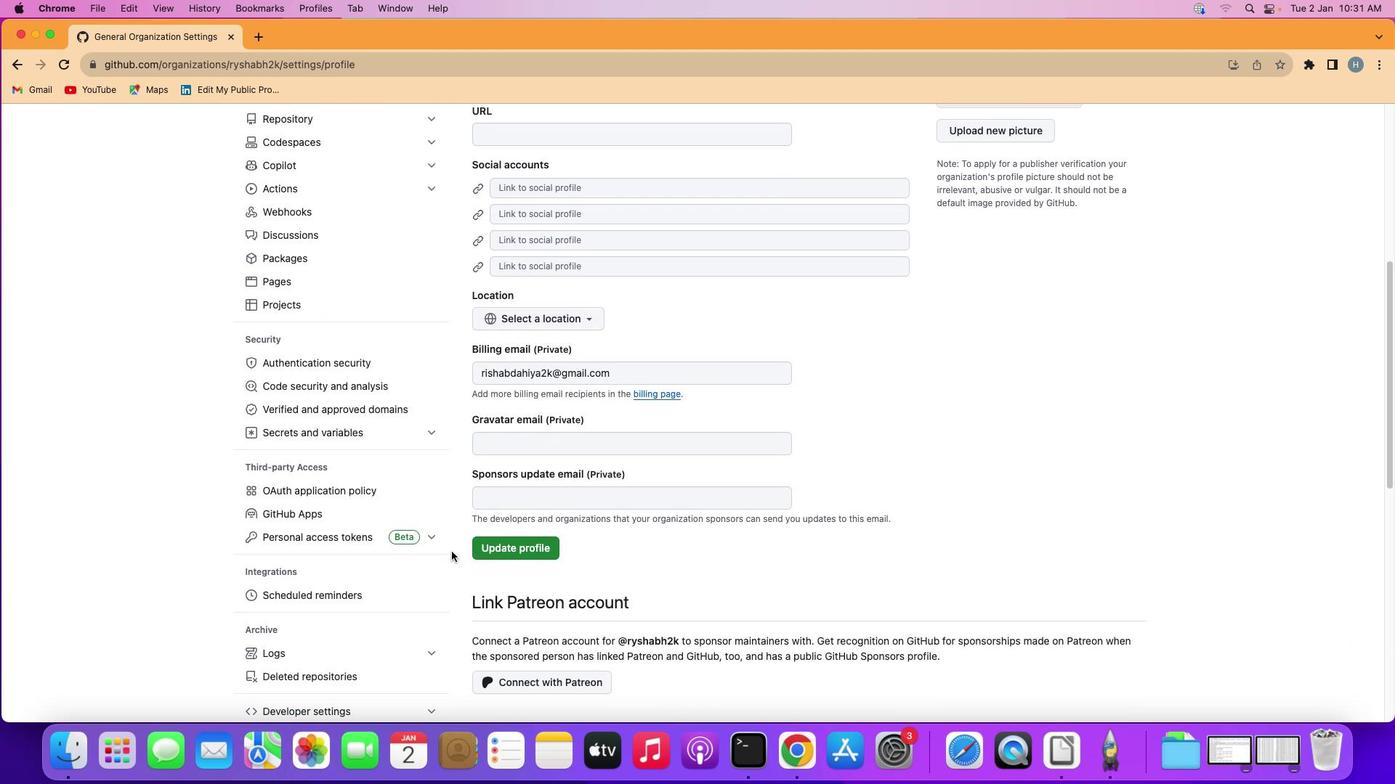 
Action: Mouse moved to (452, 550)
Screenshot: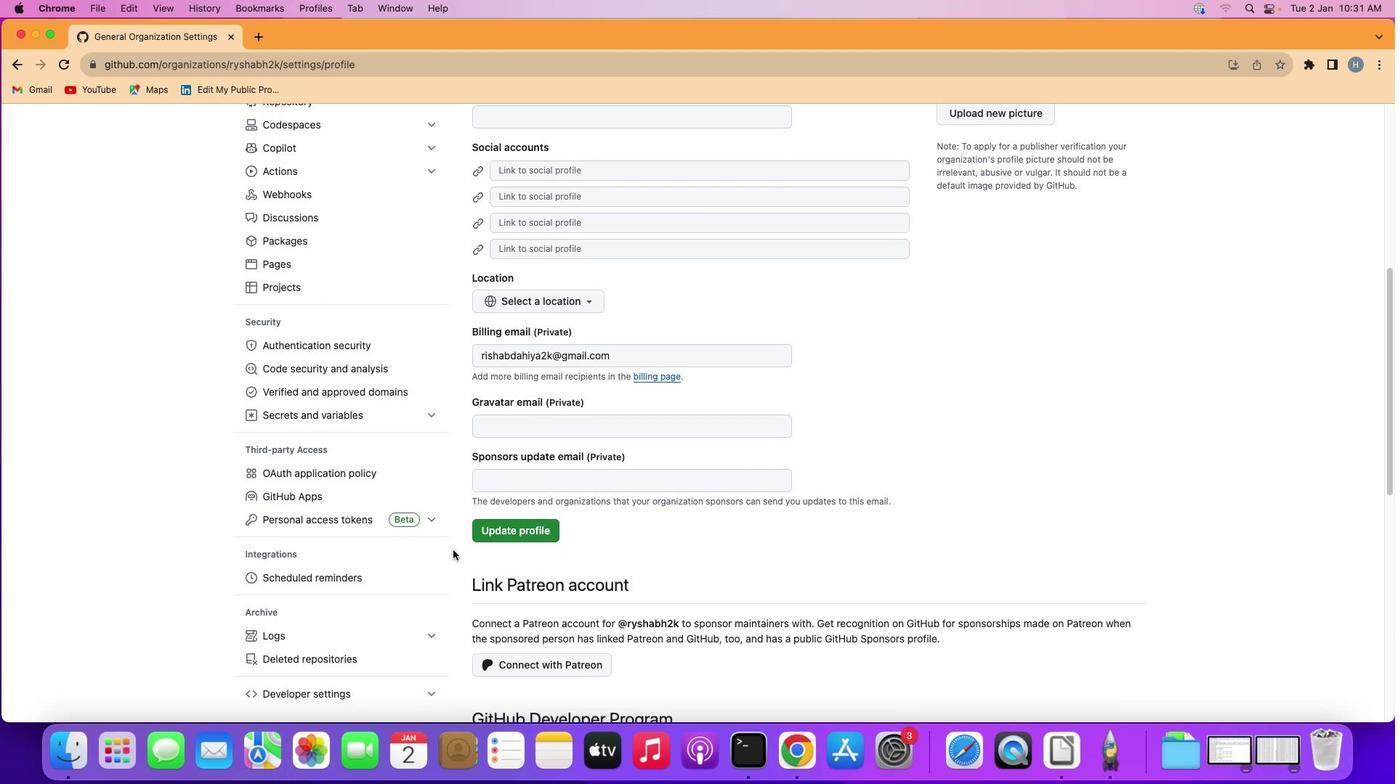 
Action: Mouse scrolled (452, 550) with delta (0, 0)
Screenshot: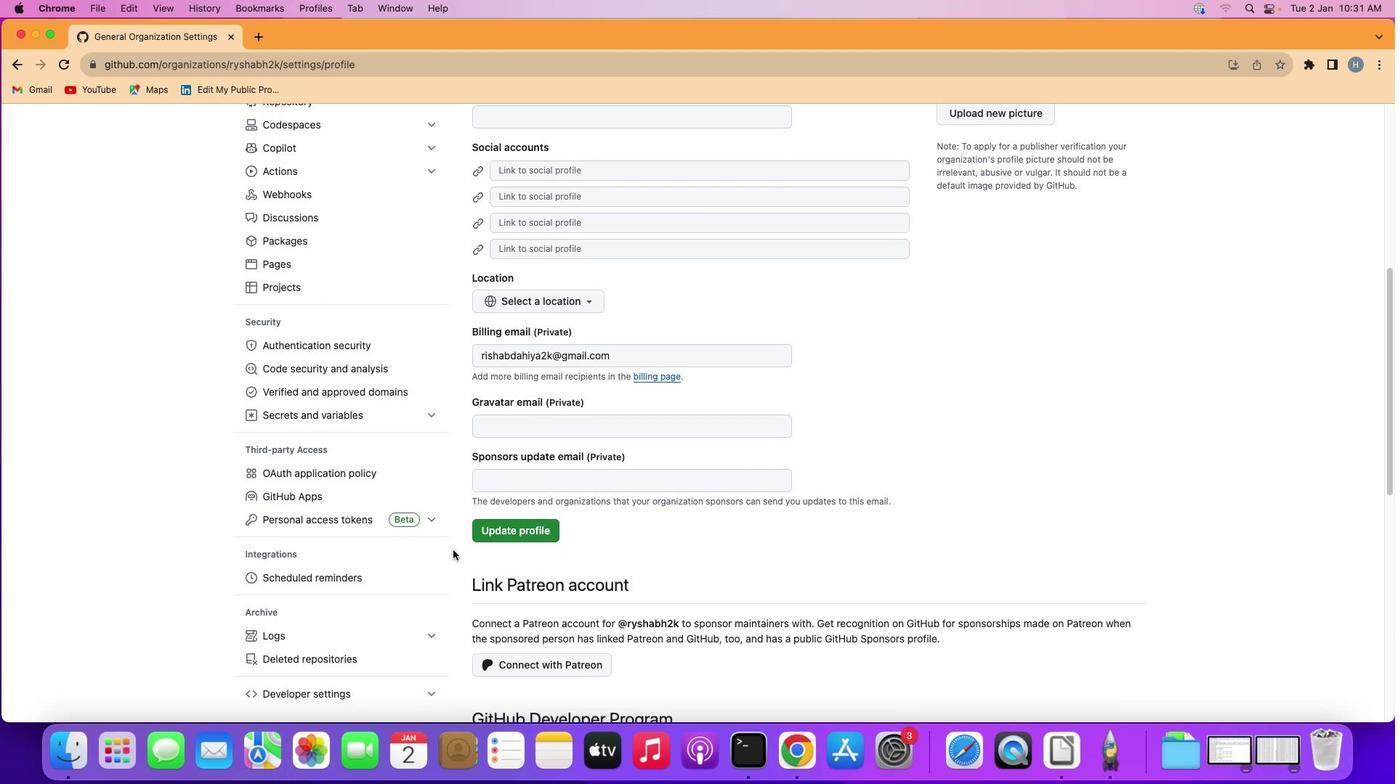 
Action: Mouse scrolled (452, 550) with delta (0, 0)
Screenshot: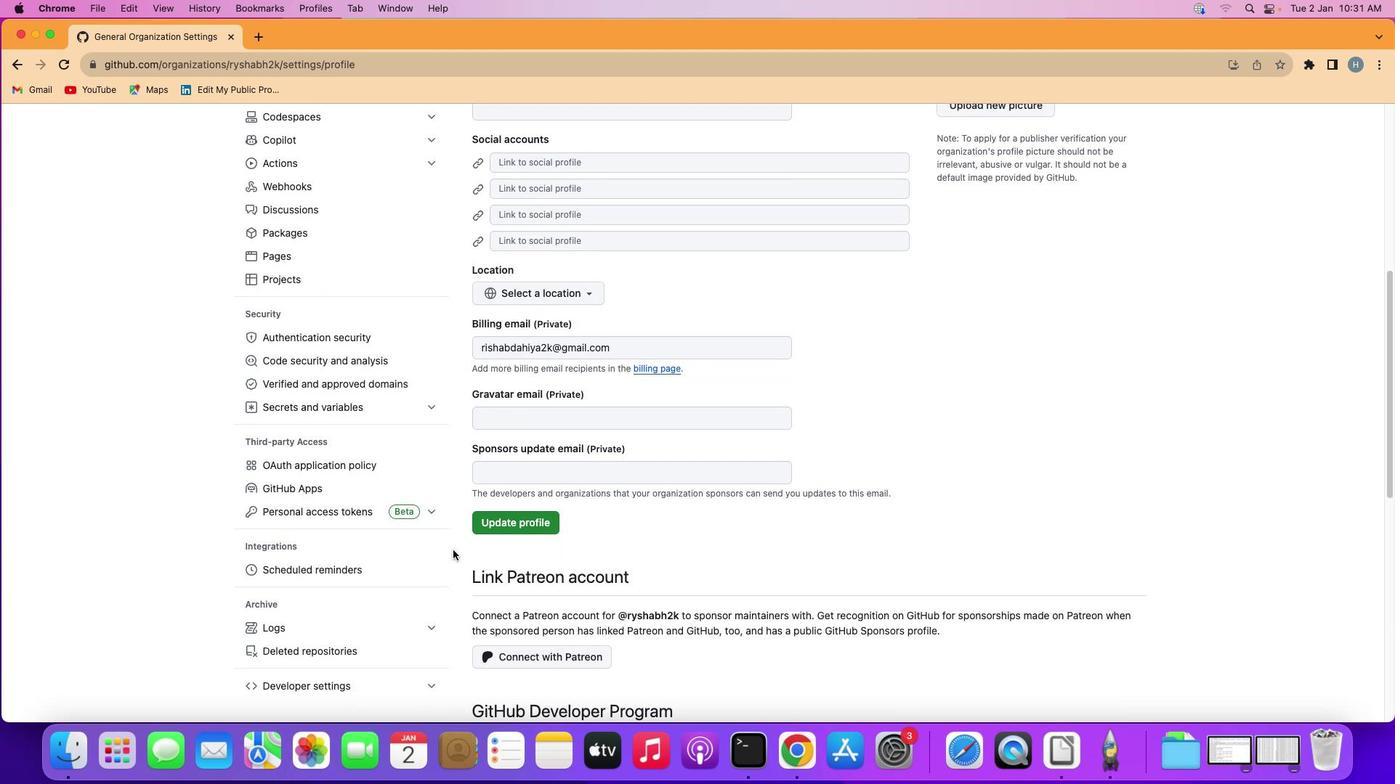 
Action: Mouse moved to (452, 550)
Screenshot: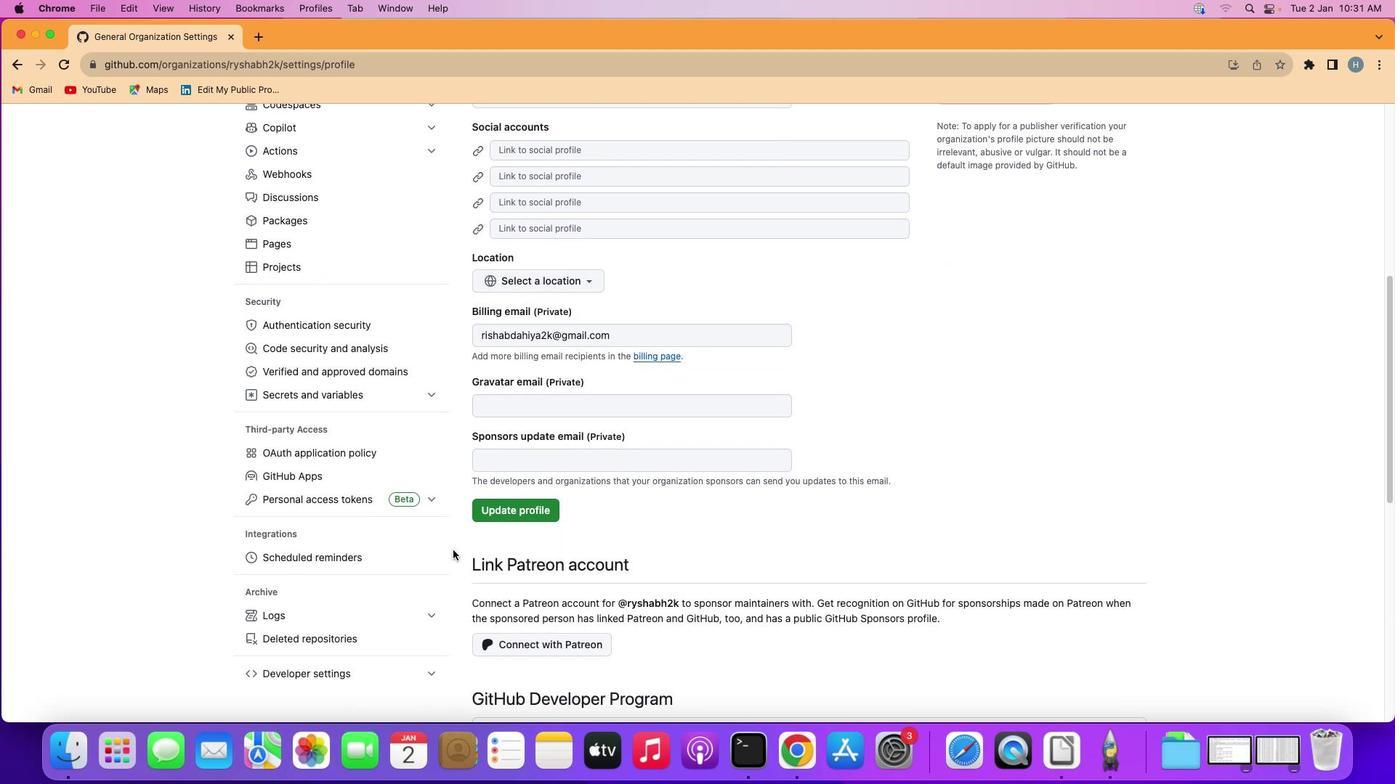 
Action: Mouse scrolled (452, 550) with delta (0, -1)
Screenshot: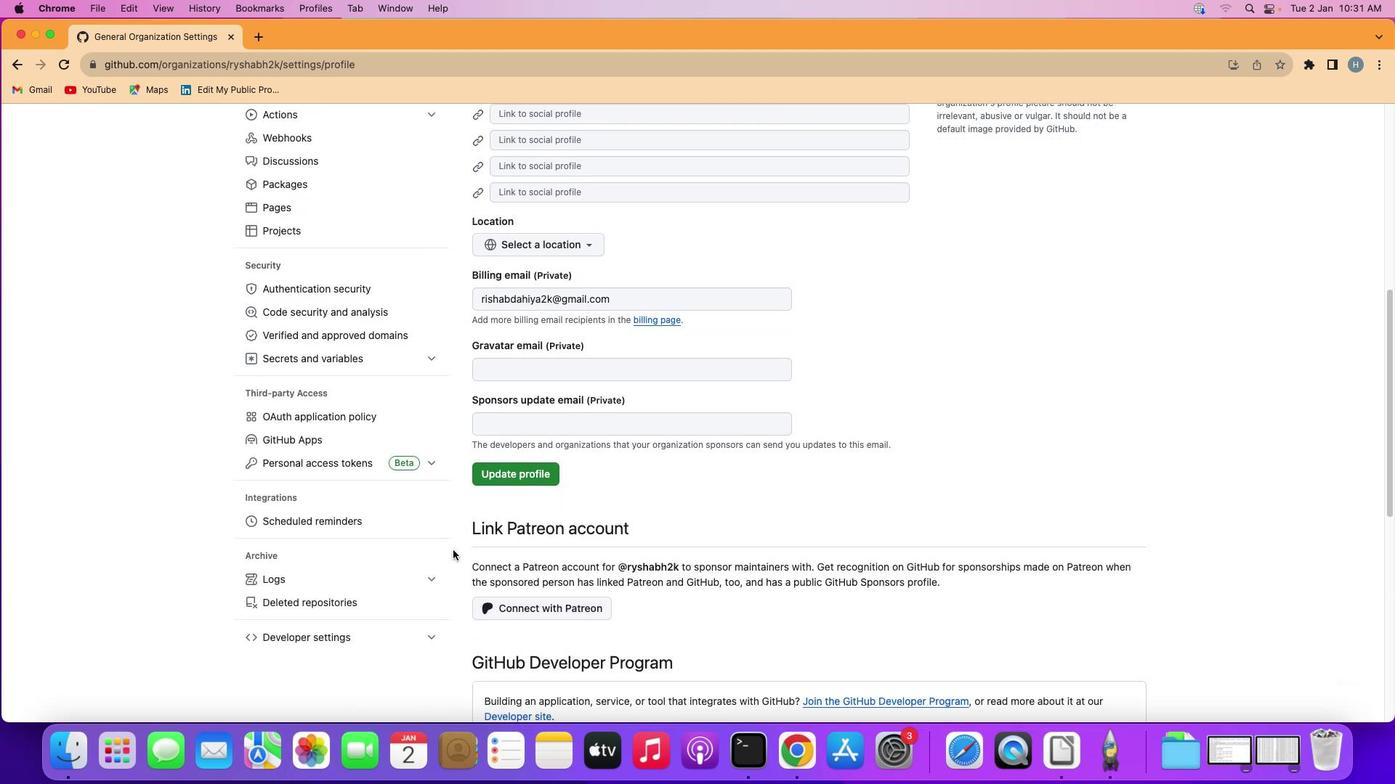 
Action: Mouse moved to (433, 553)
Screenshot: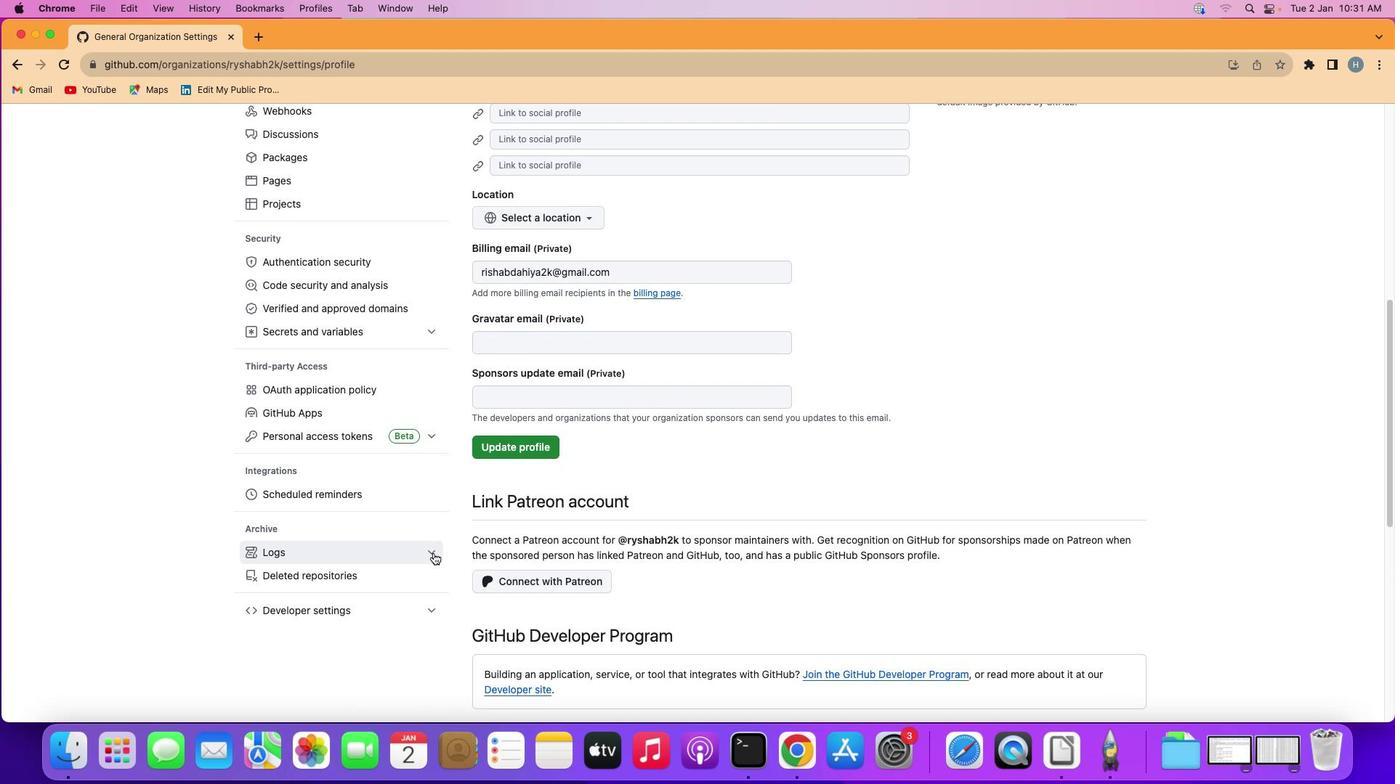 
Action: Mouse pressed left at (433, 553)
Screenshot: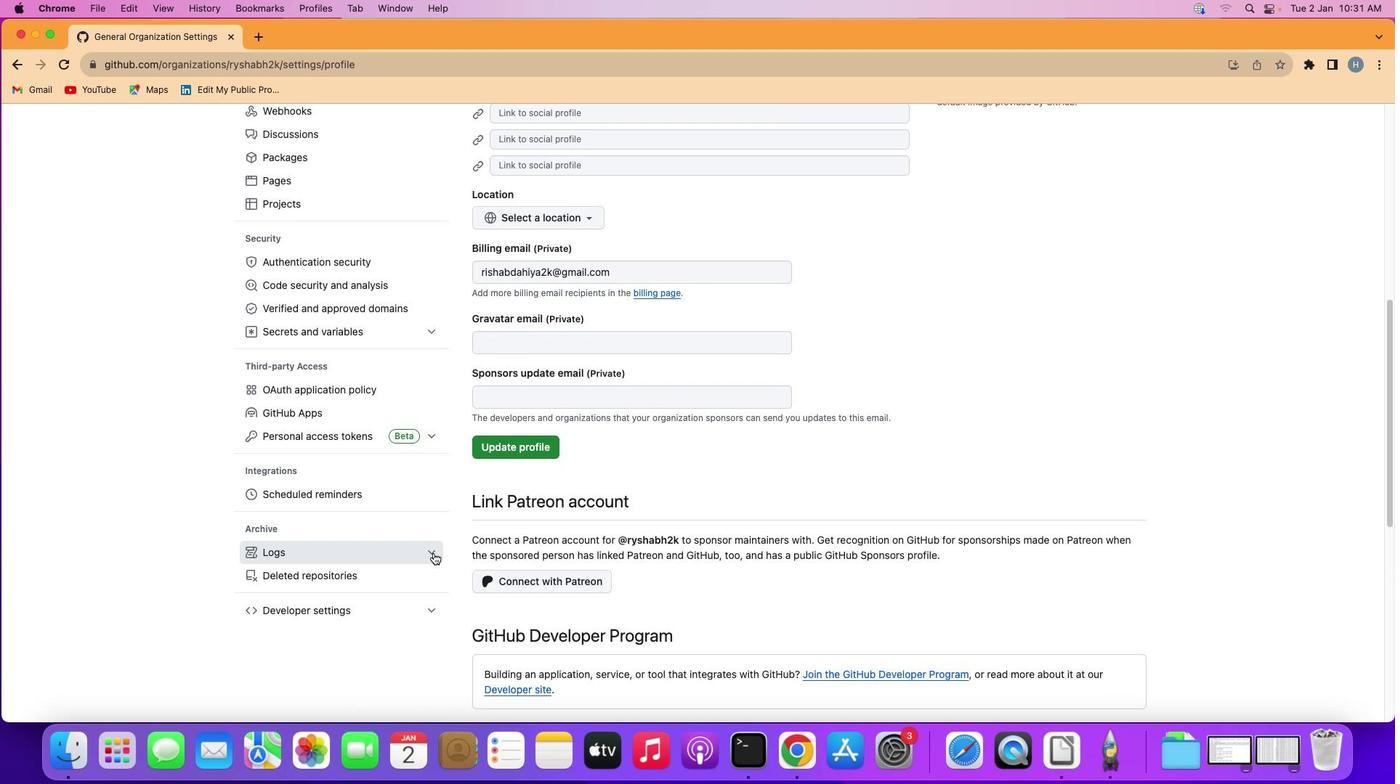 
Action: Mouse moved to (366, 602)
Screenshot: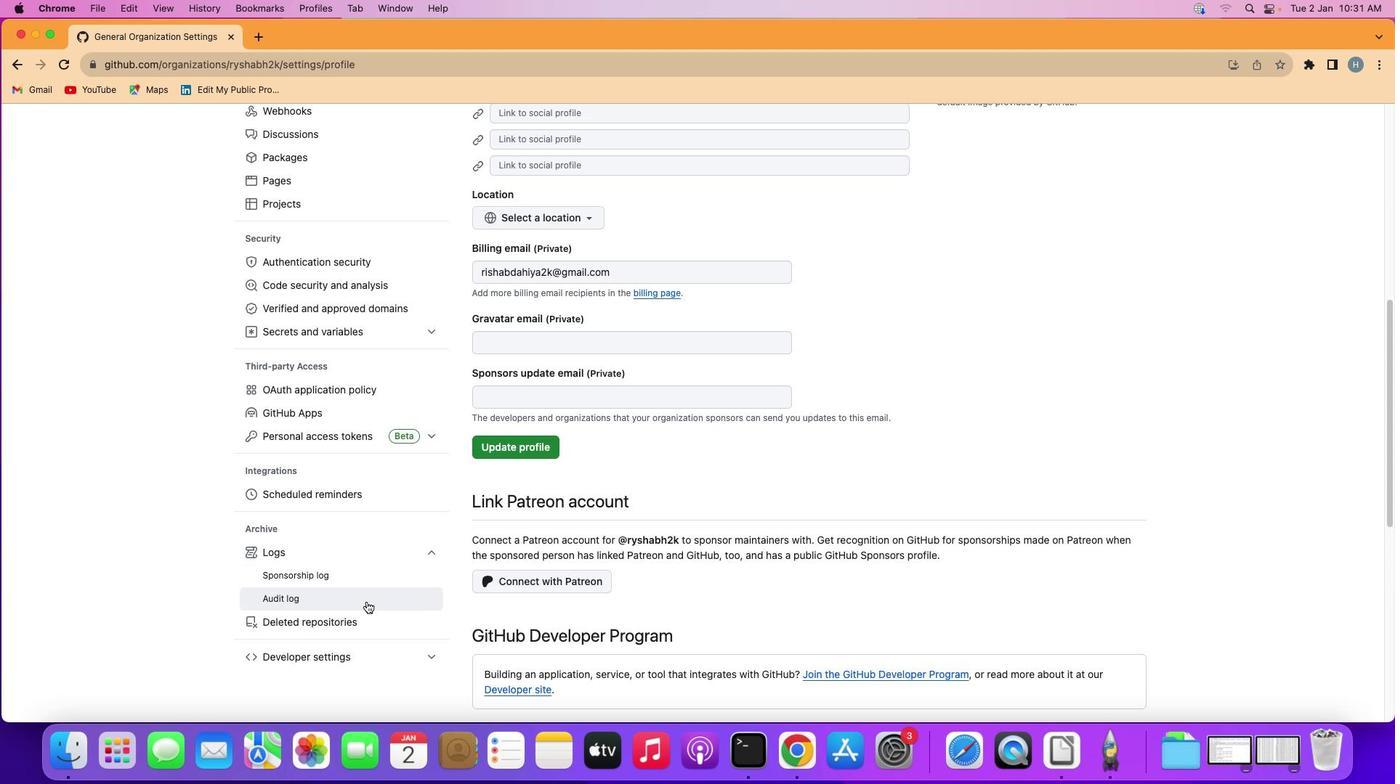 
Action: Mouse pressed left at (366, 602)
Screenshot: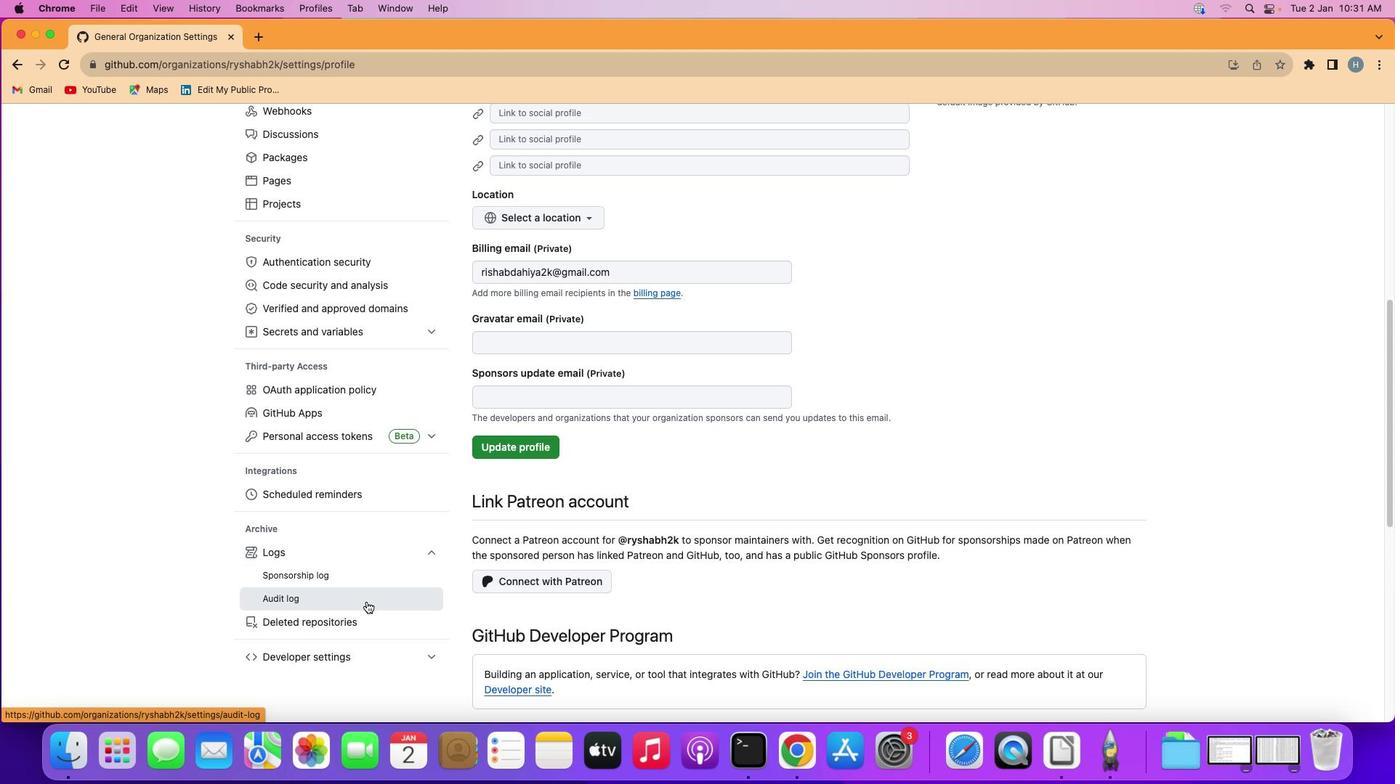 
Action: Mouse moved to (1122, 427)
Screenshot: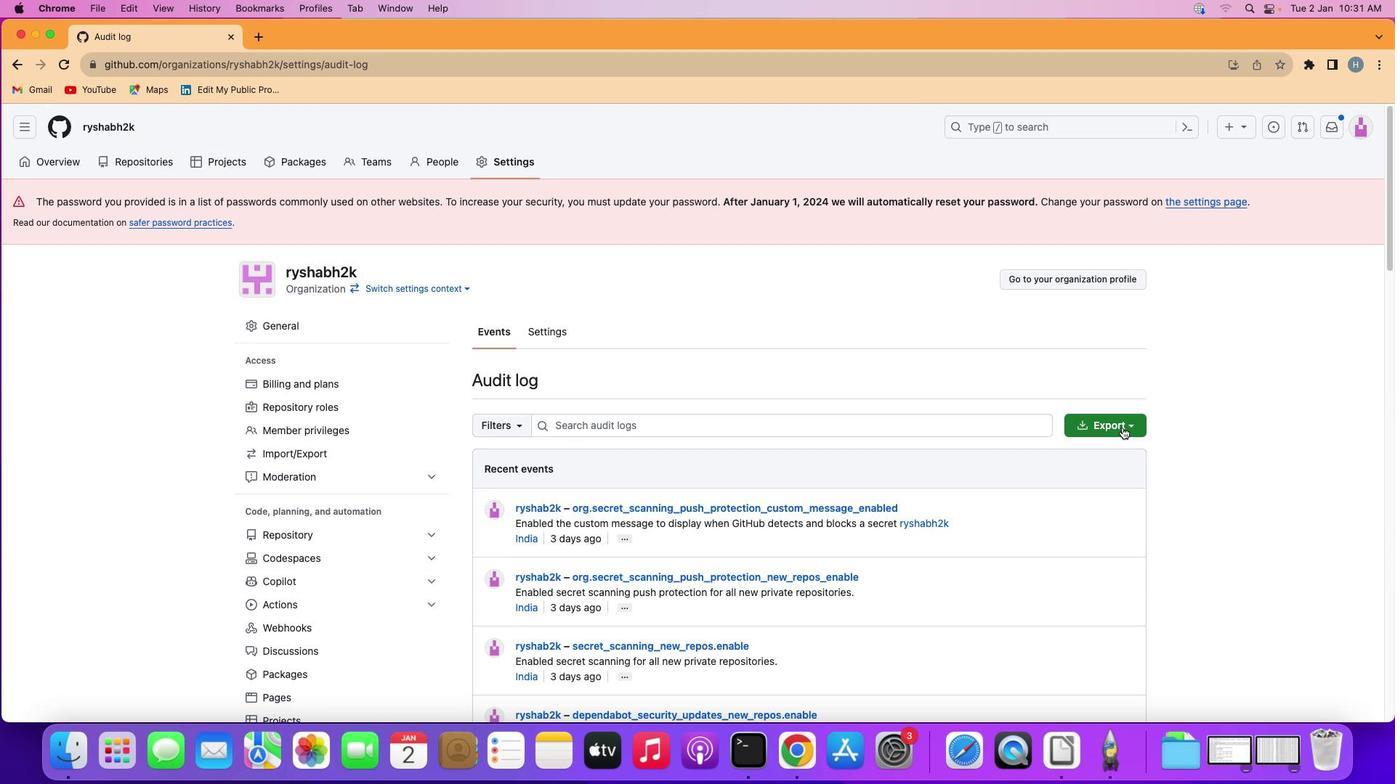 
Action: Mouse pressed left at (1122, 427)
Screenshot: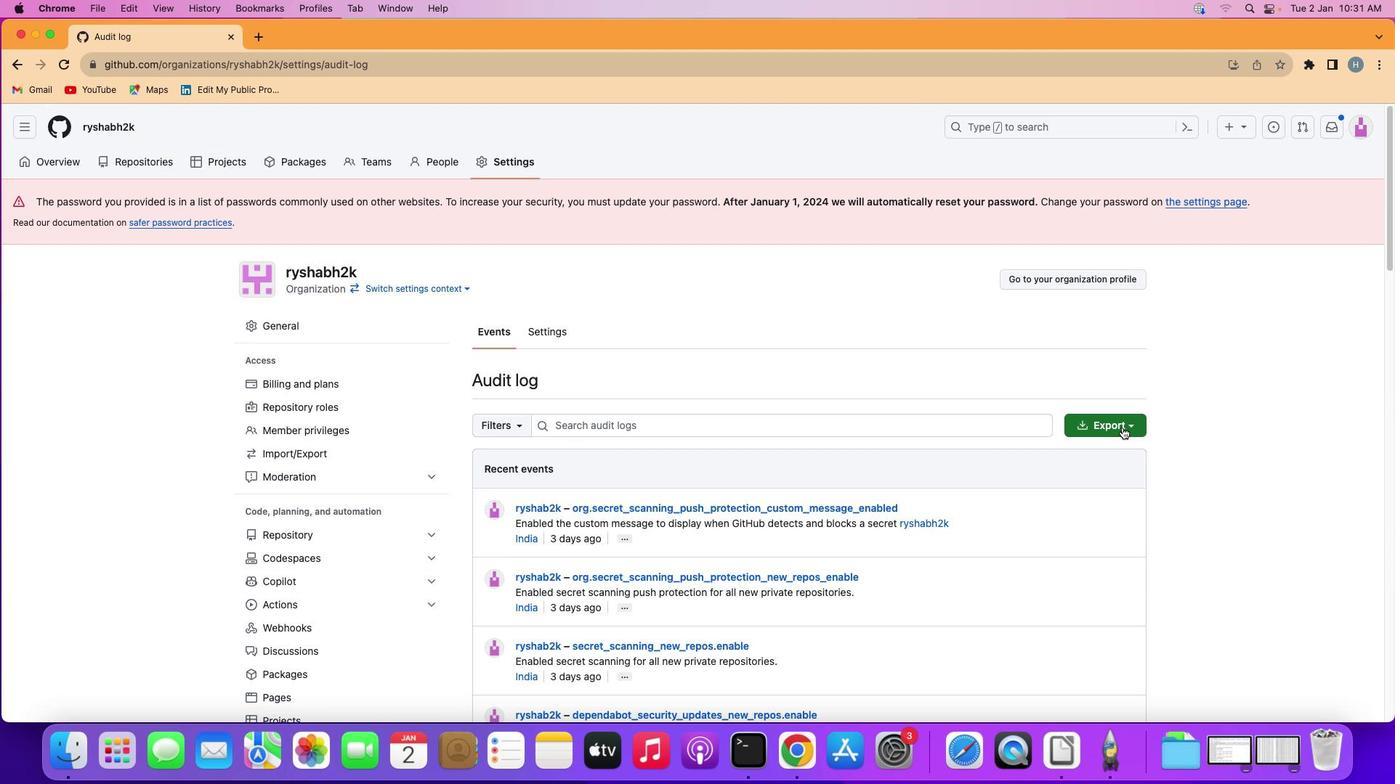 
Action: Mouse moved to (1100, 459)
Screenshot: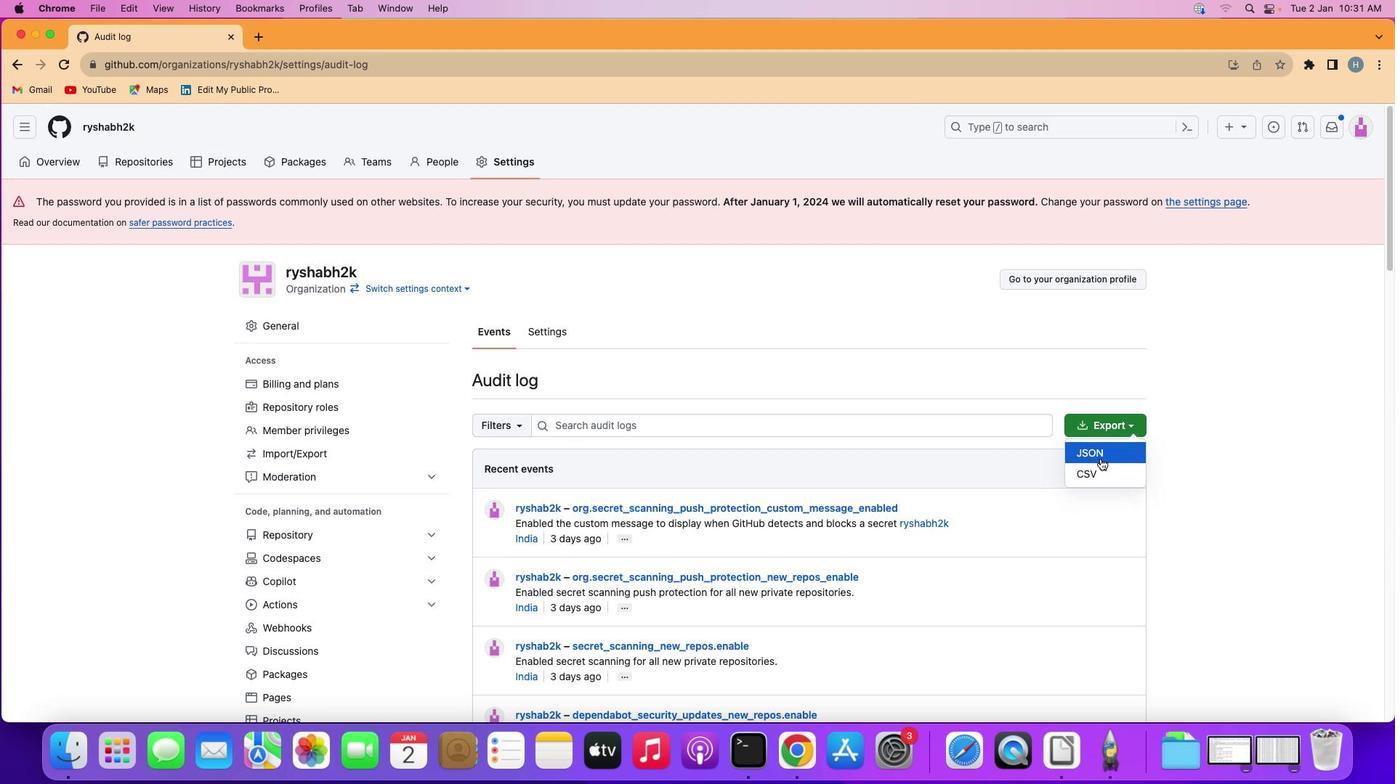 
Action: Mouse pressed left at (1100, 459)
Screenshot: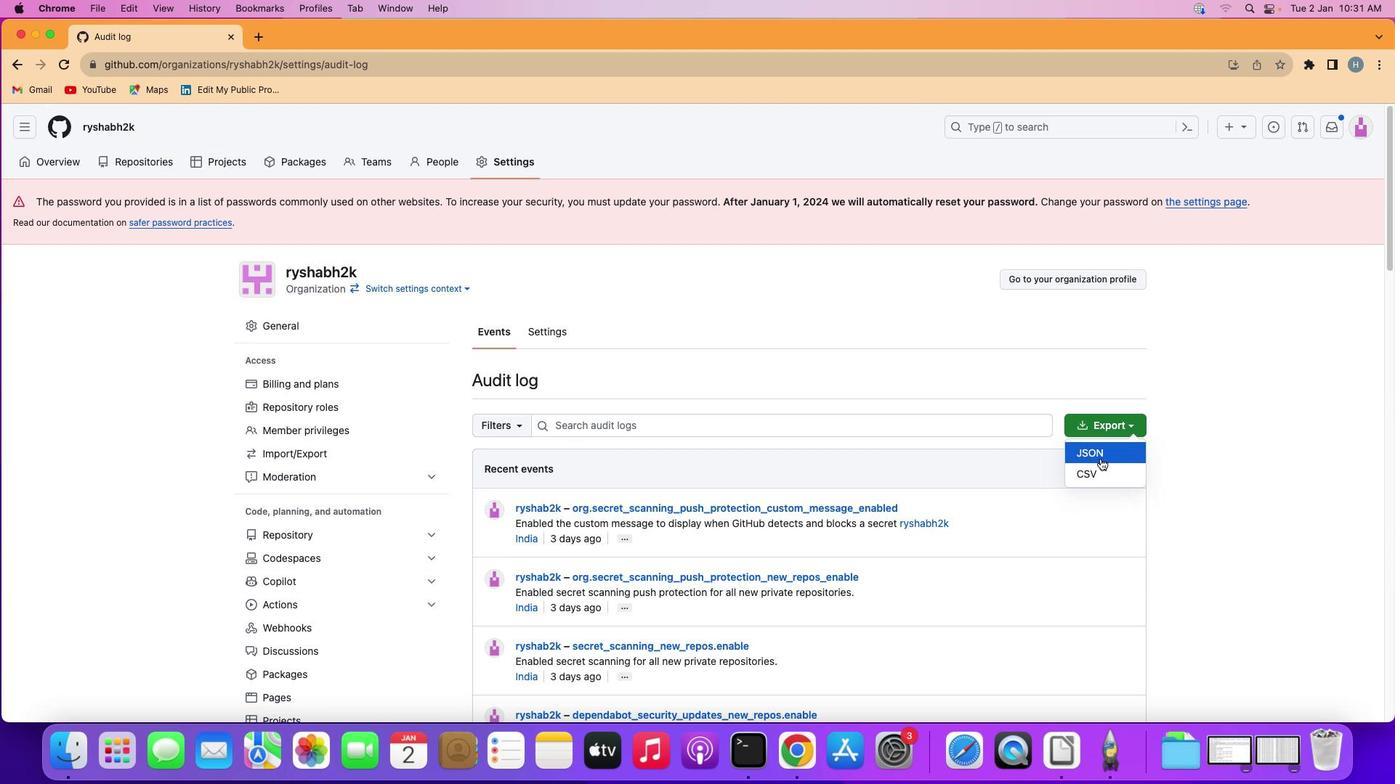 
